 Task: For heading Use Italics Playfair display with red colour, bold & Underline.  font size for heading20,  'Change the font style of data to'Roboto mono and font size to 12,  Change the alignment of both headline & data to Align left In the sheet  DashboardFinAnalytics
Action: Mouse moved to (49, 132)
Screenshot: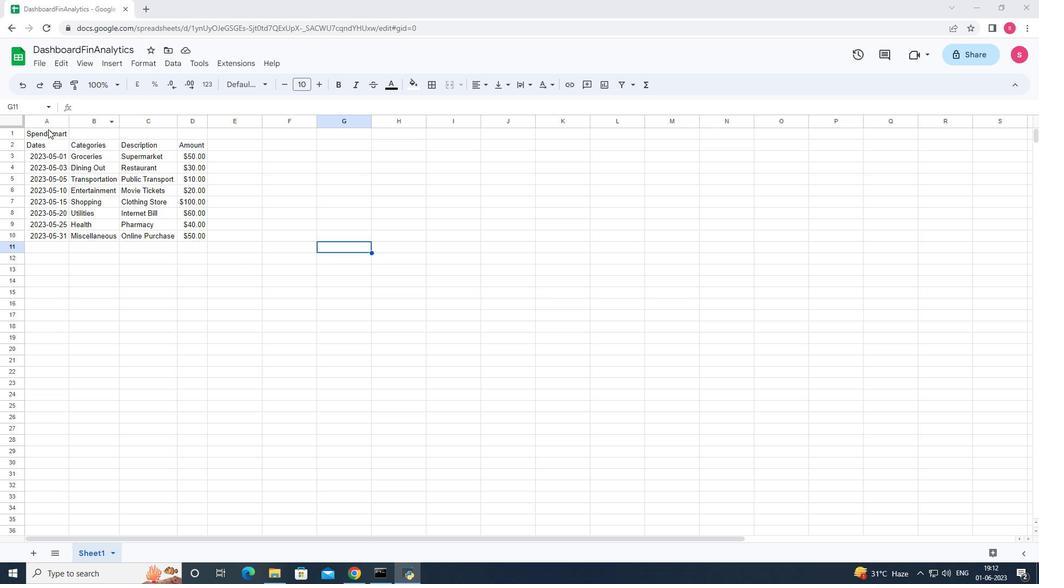 
Action: Mouse pressed left at (49, 132)
Screenshot: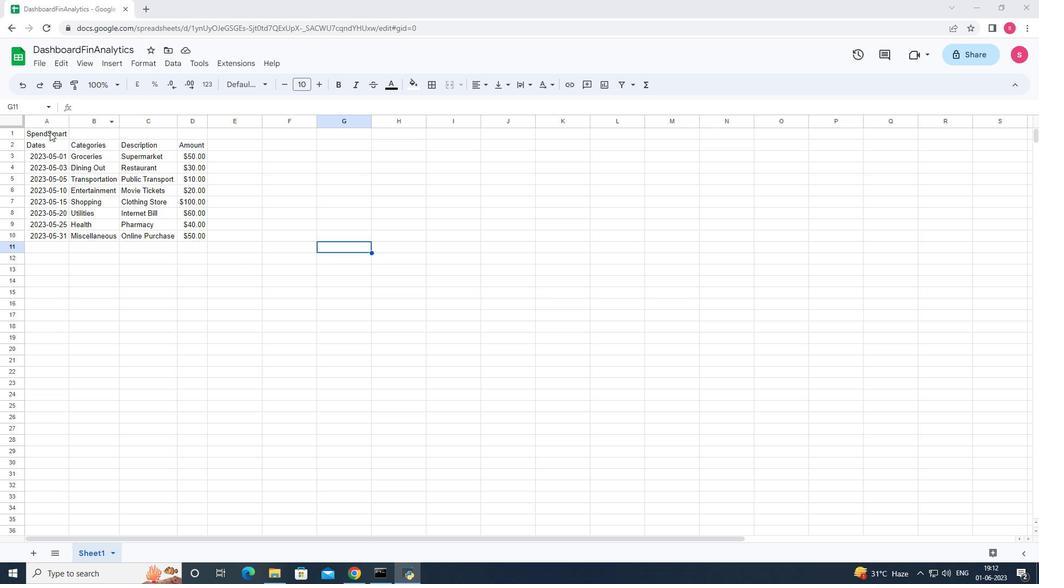 
Action: Mouse moved to (241, 86)
Screenshot: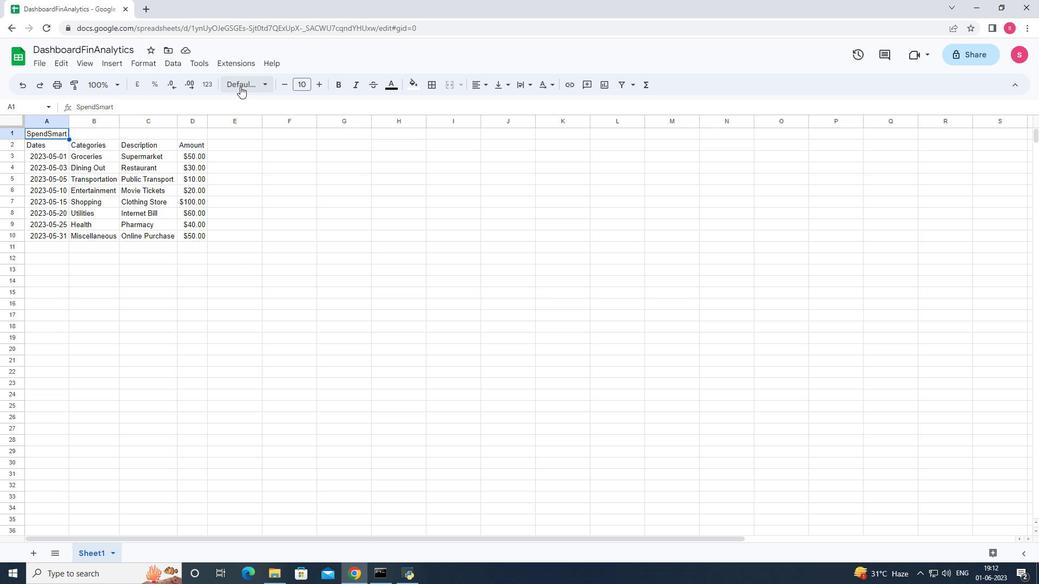 
Action: Mouse pressed left at (241, 86)
Screenshot: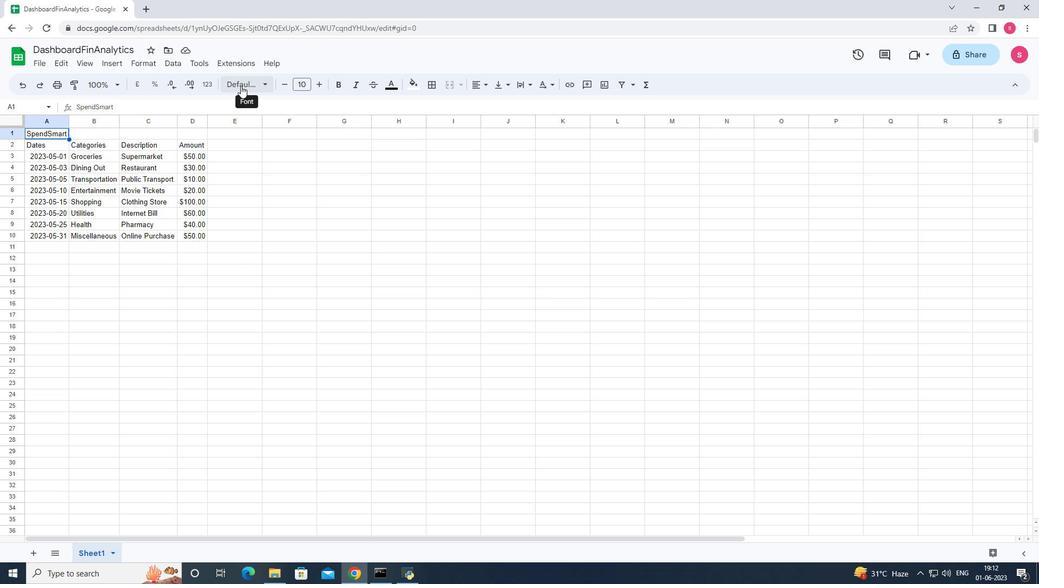 
Action: Mouse moved to (252, 365)
Screenshot: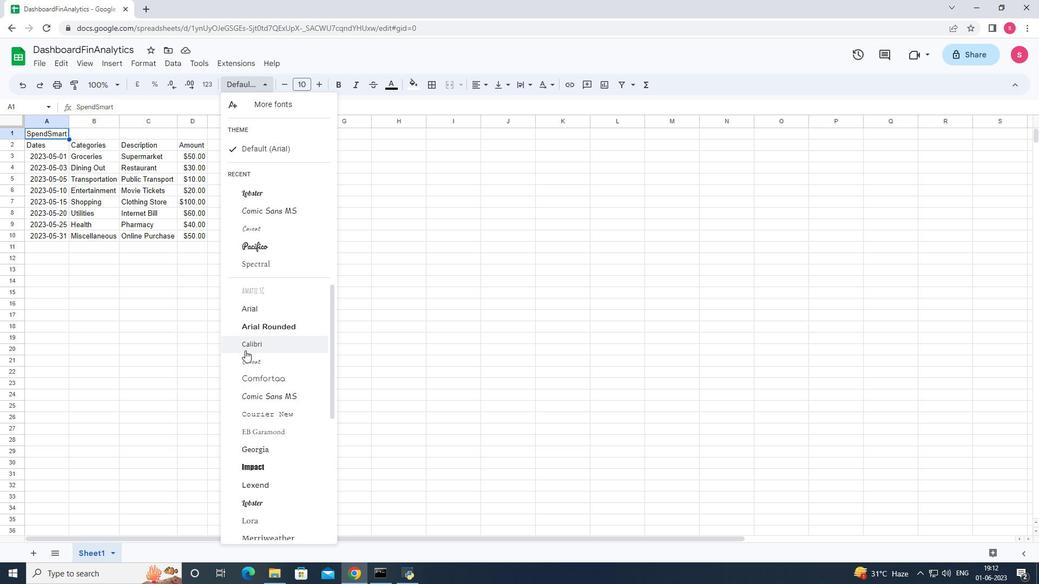 
Action: Mouse scrolled (252, 364) with delta (0, 0)
Screenshot: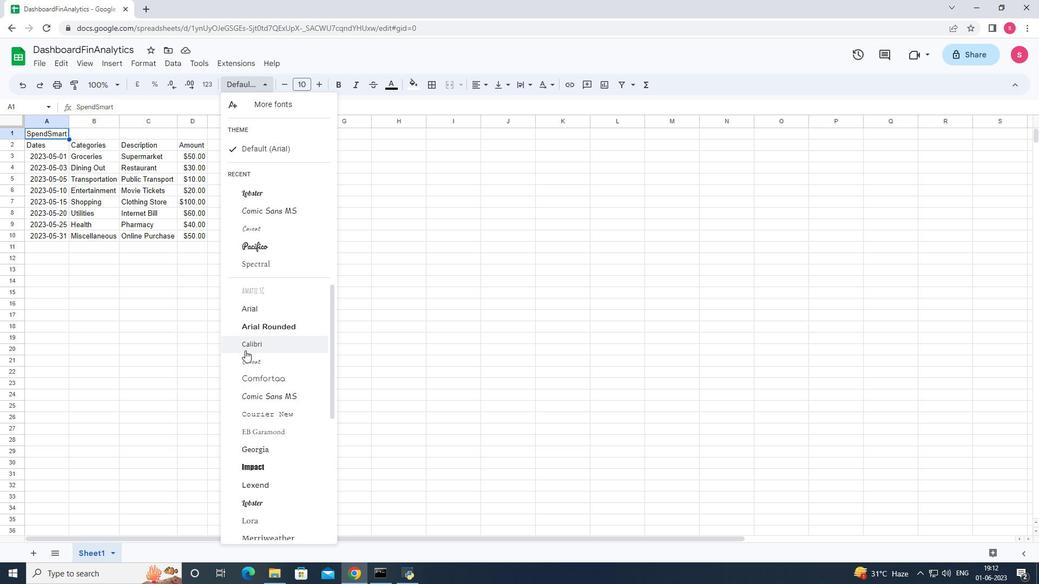 
Action: Mouse moved to (251, 440)
Screenshot: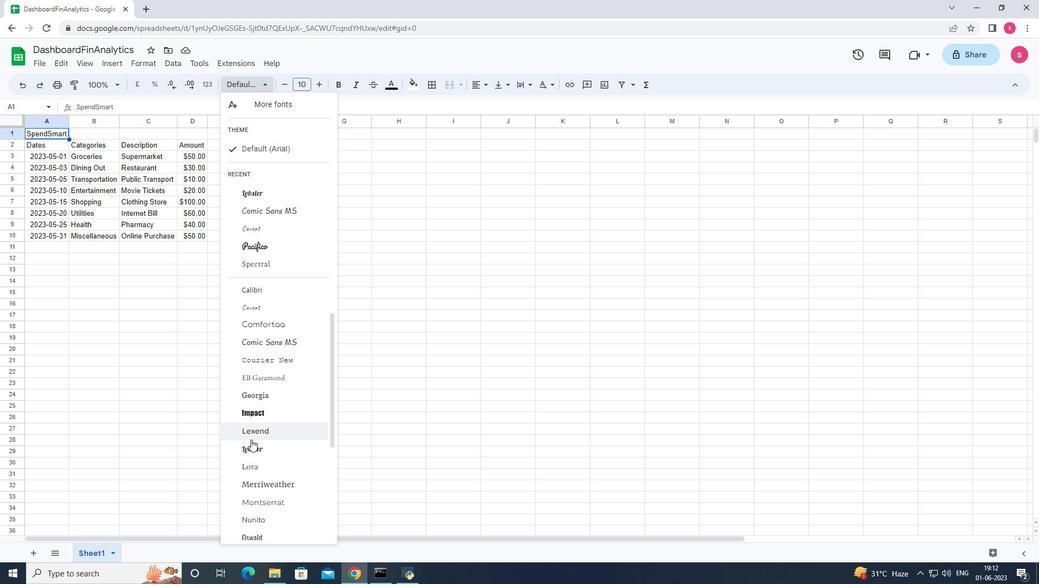 
Action: Mouse scrolled (251, 439) with delta (0, 0)
Screenshot: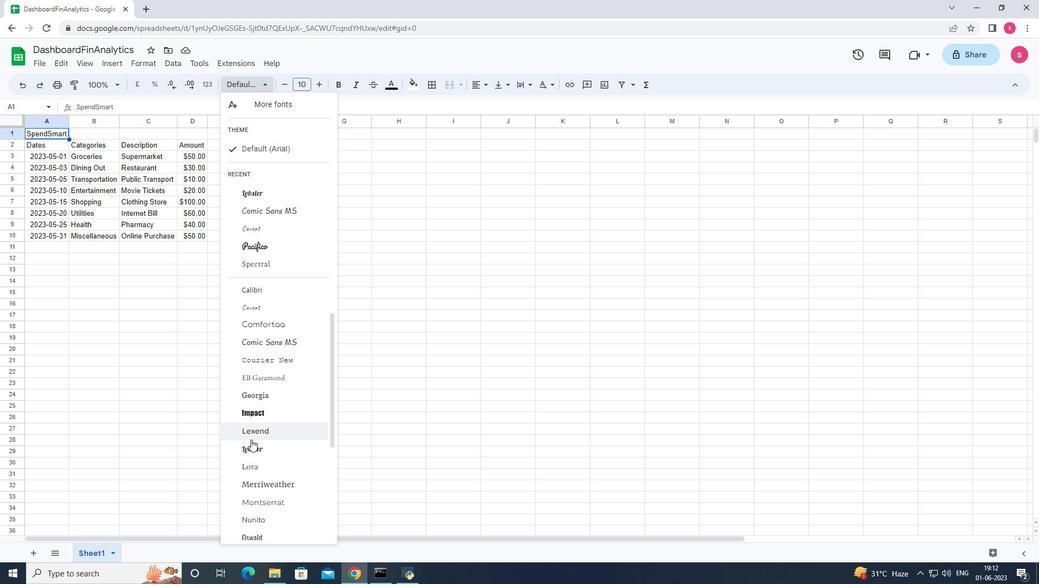 
Action: Mouse moved to (262, 508)
Screenshot: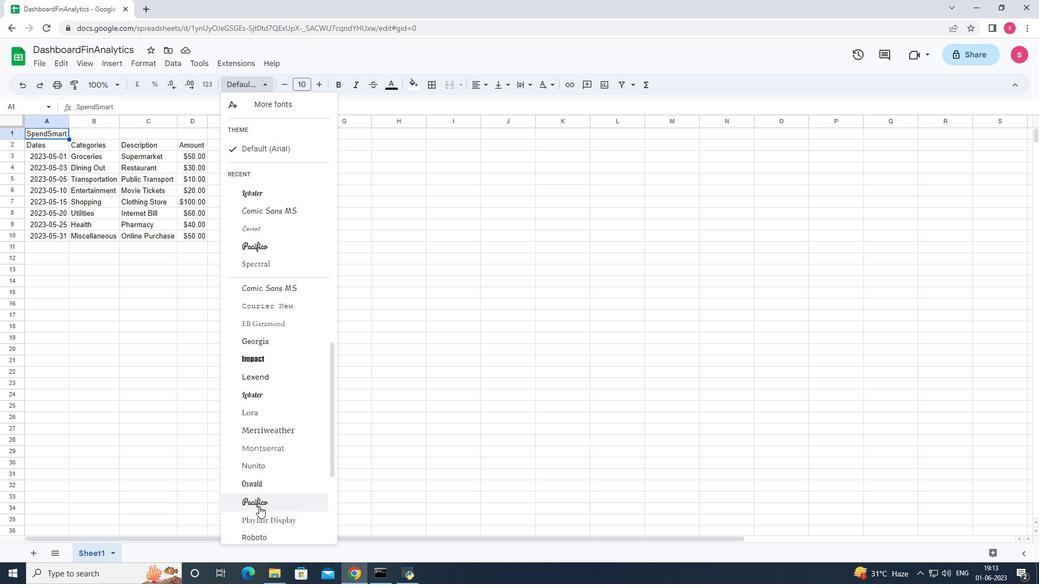 
Action: Mouse scrolled (262, 508) with delta (0, 0)
Screenshot: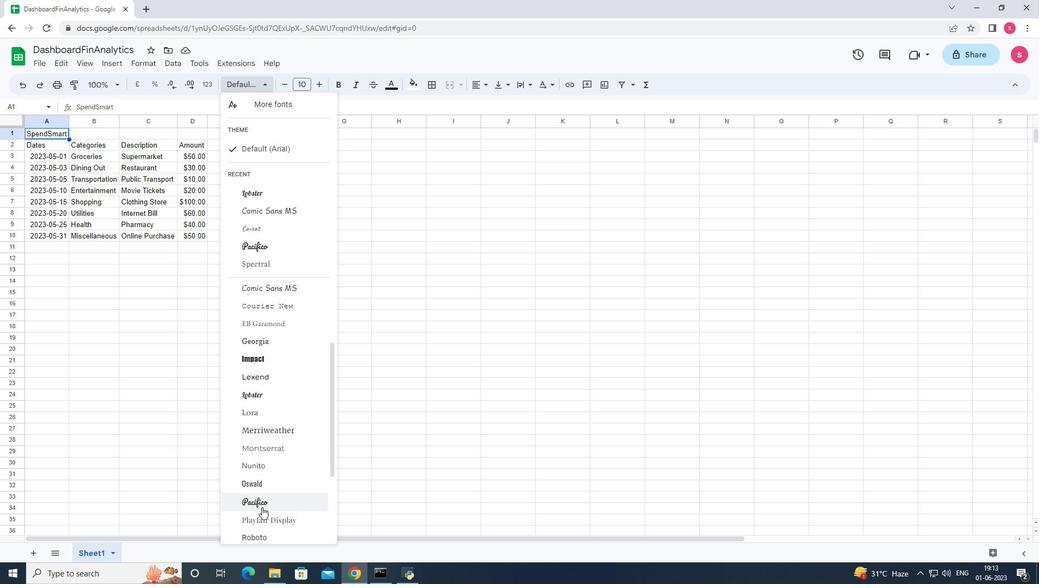 
Action: Mouse moved to (277, 469)
Screenshot: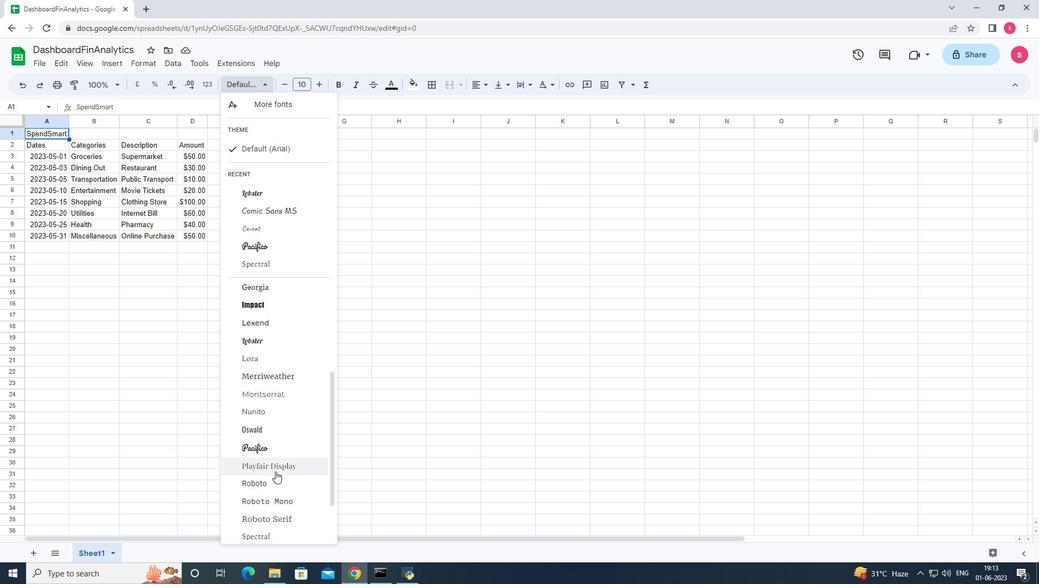 
Action: Mouse pressed left at (277, 469)
Screenshot: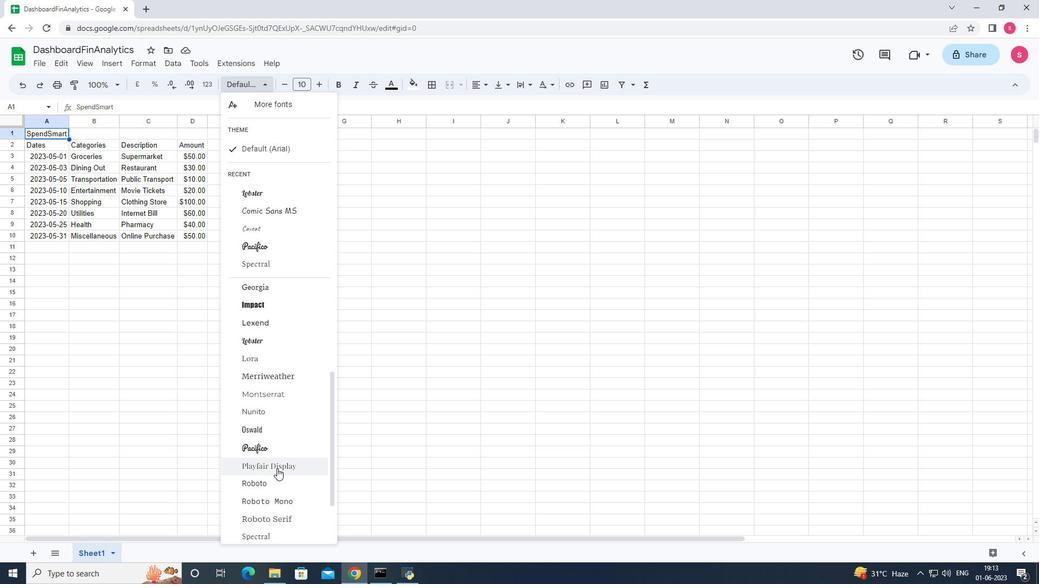 
Action: Mouse moved to (391, 88)
Screenshot: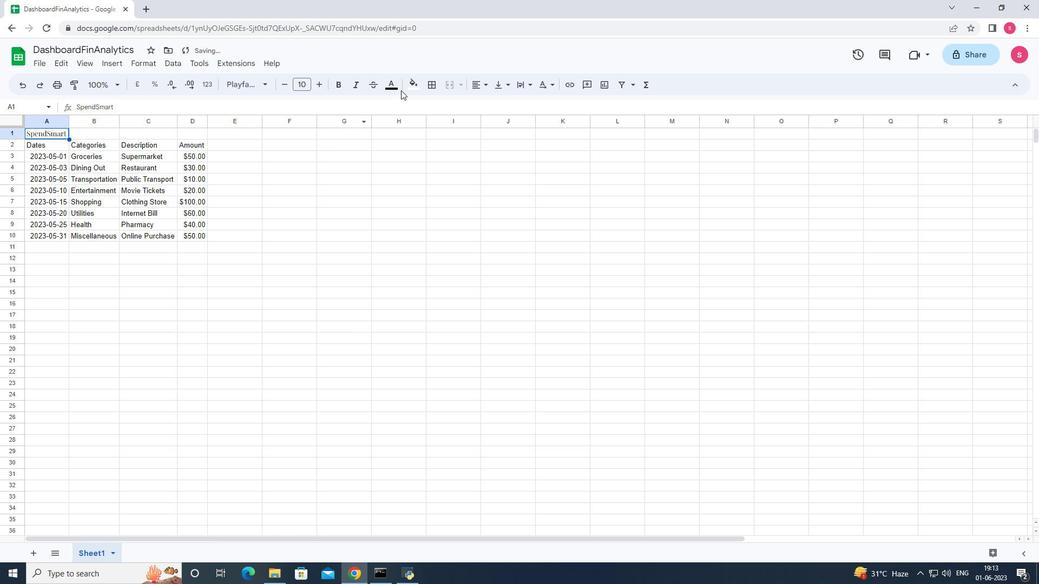 
Action: Mouse pressed left at (391, 88)
Screenshot: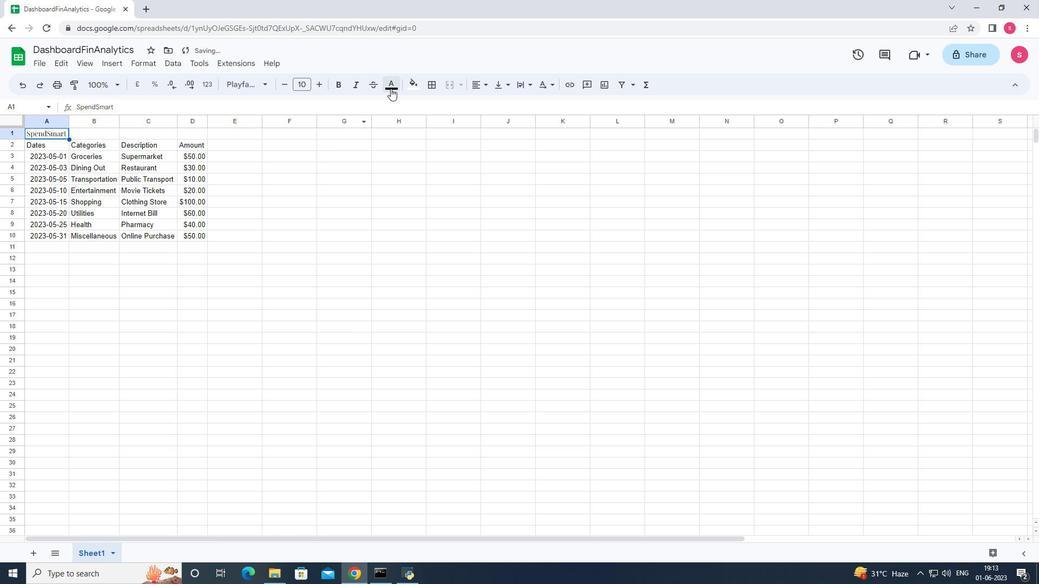 
Action: Mouse moved to (408, 135)
Screenshot: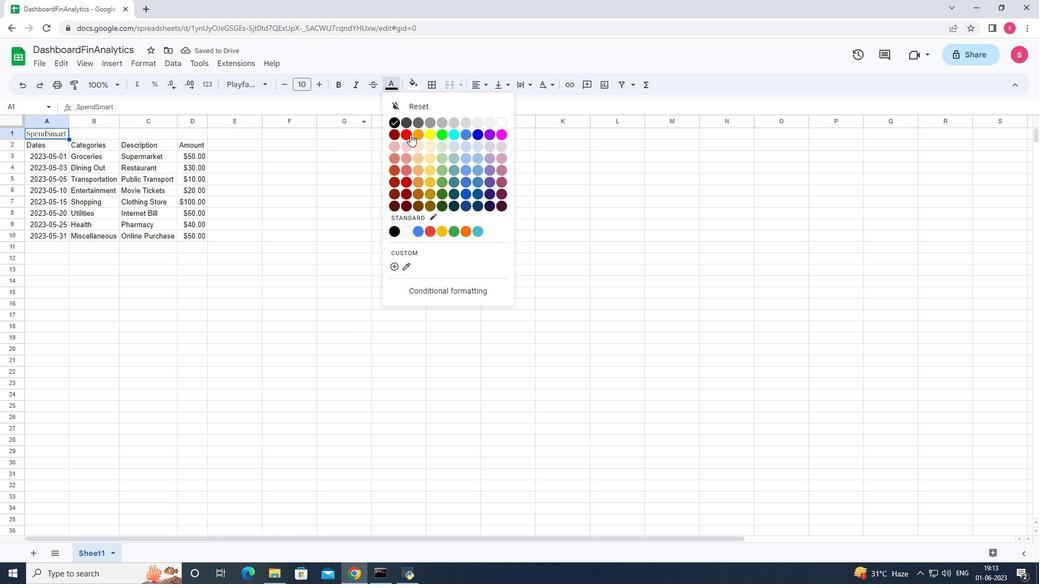 
Action: Mouse pressed left at (408, 135)
Screenshot: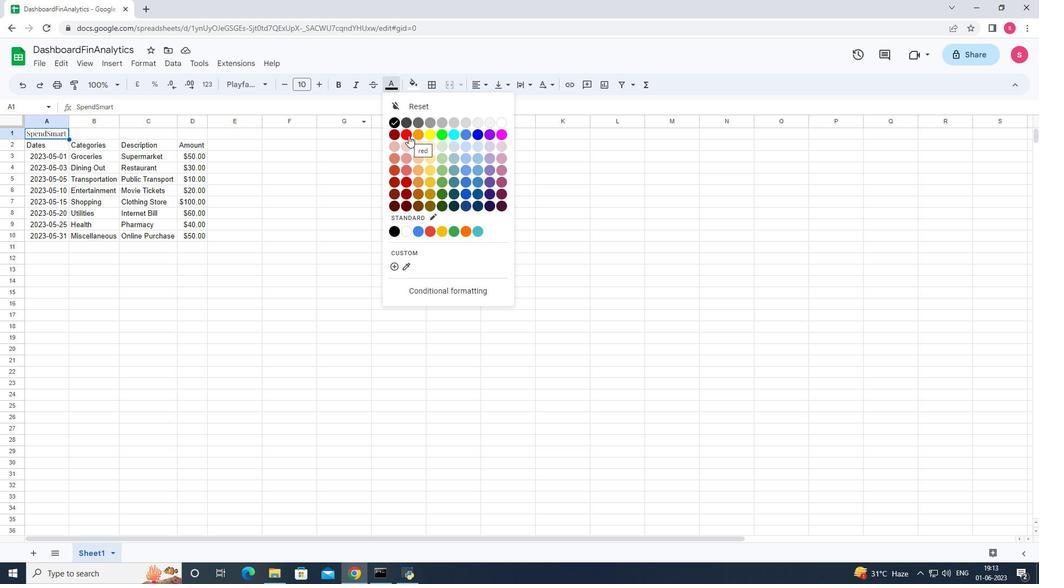 
Action: Mouse moved to (336, 87)
Screenshot: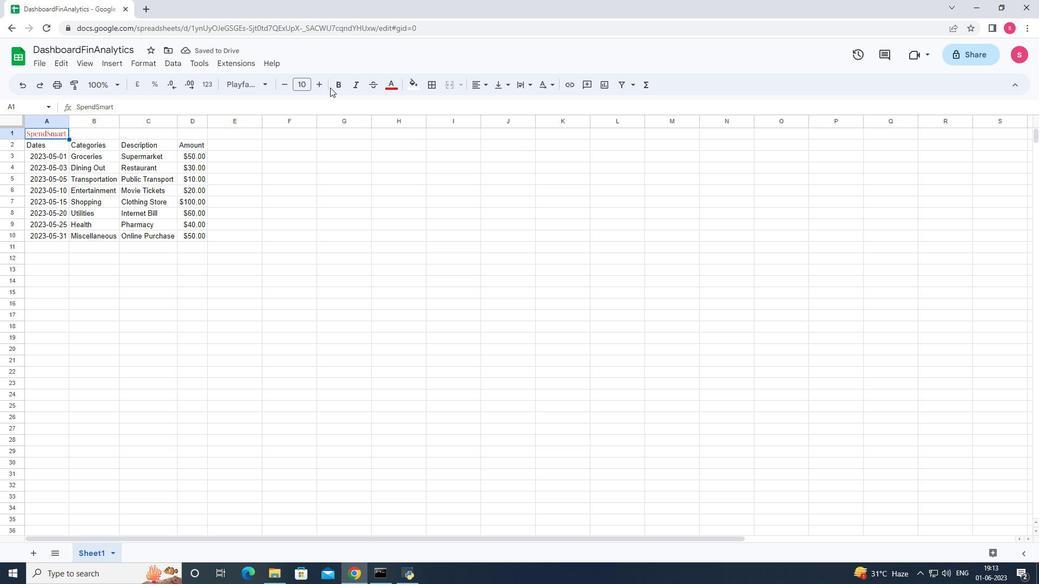 
Action: Mouse pressed left at (336, 87)
Screenshot: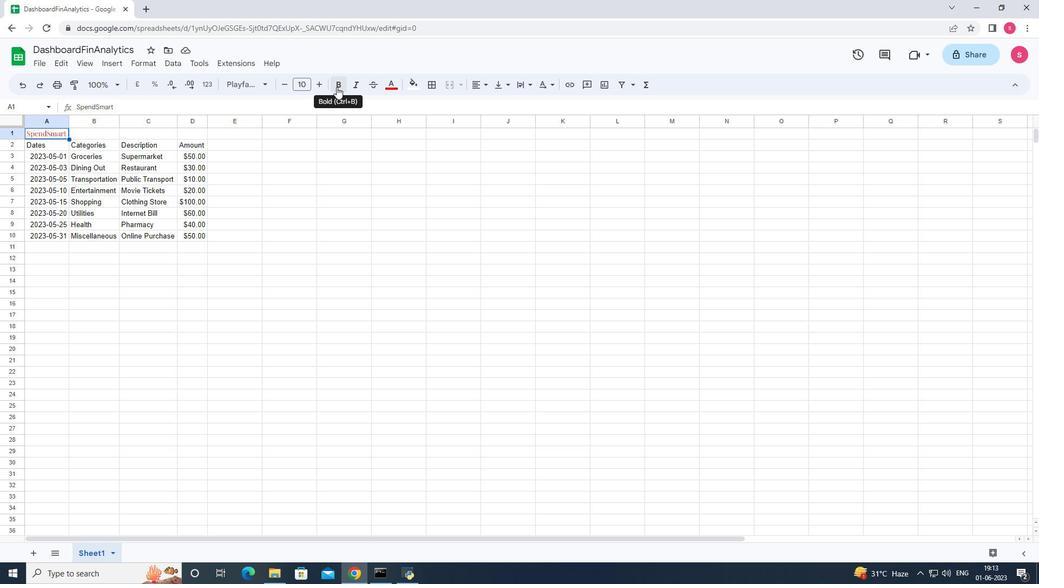 
Action: Mouse moved to (144, 64)
Screenshot: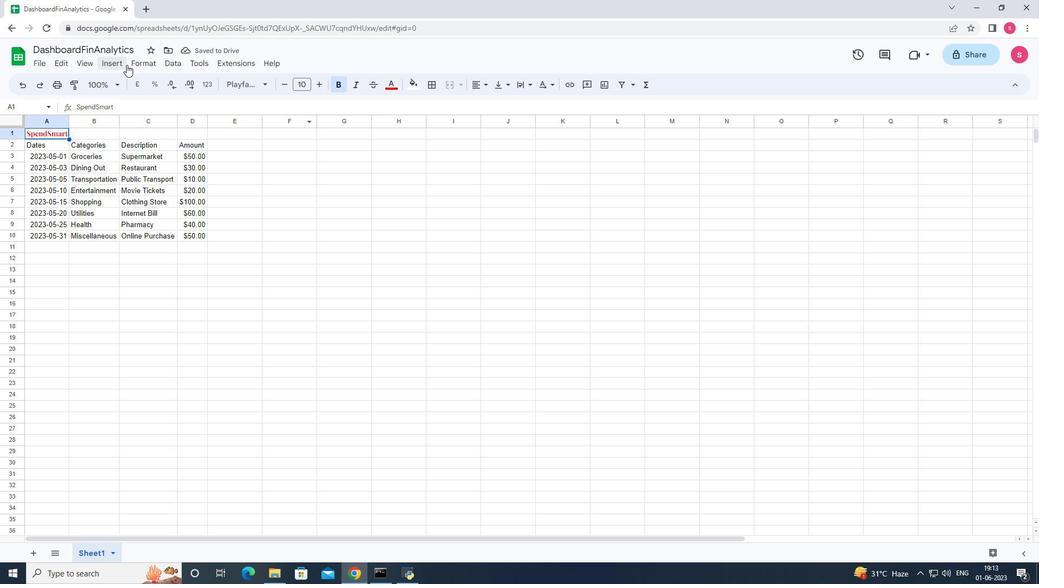 
Action: Mouse pressed left at (144, 64)
Screenshot: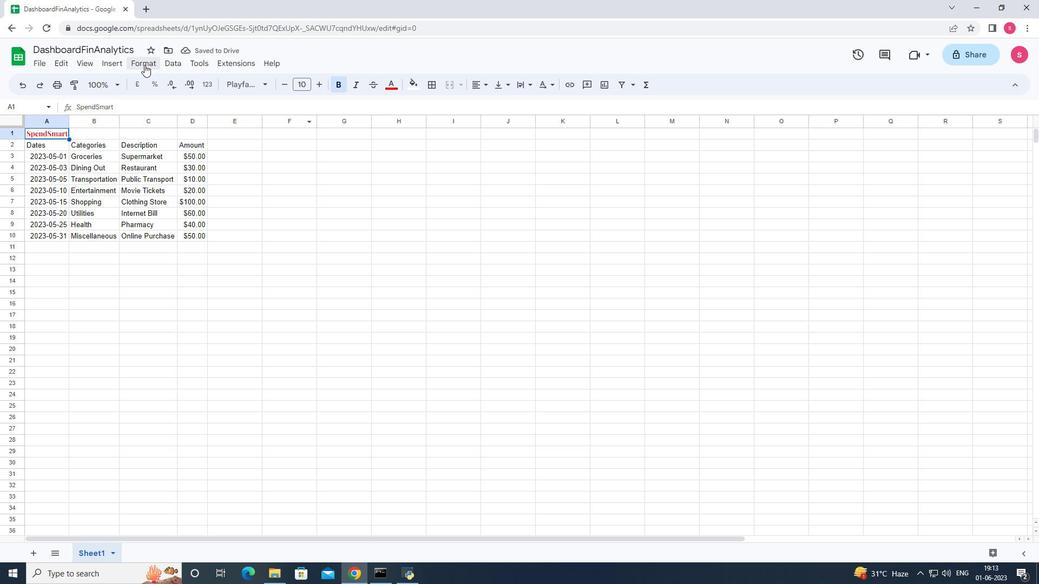 
Action: Mouse moved to (183, 126)
Screenshot: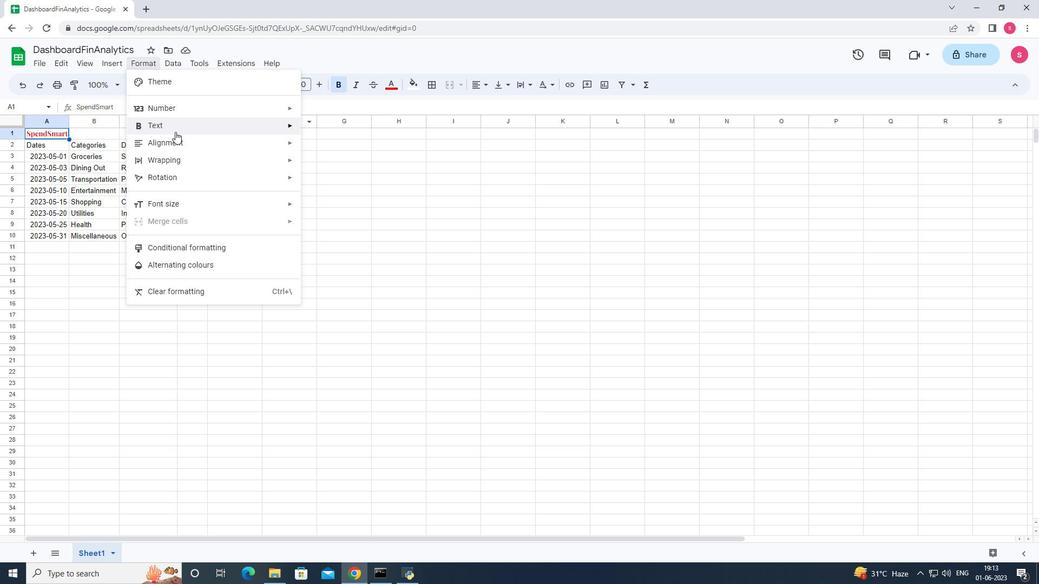 
Action: Mouse pressed left at (183, 126)
Screenshot: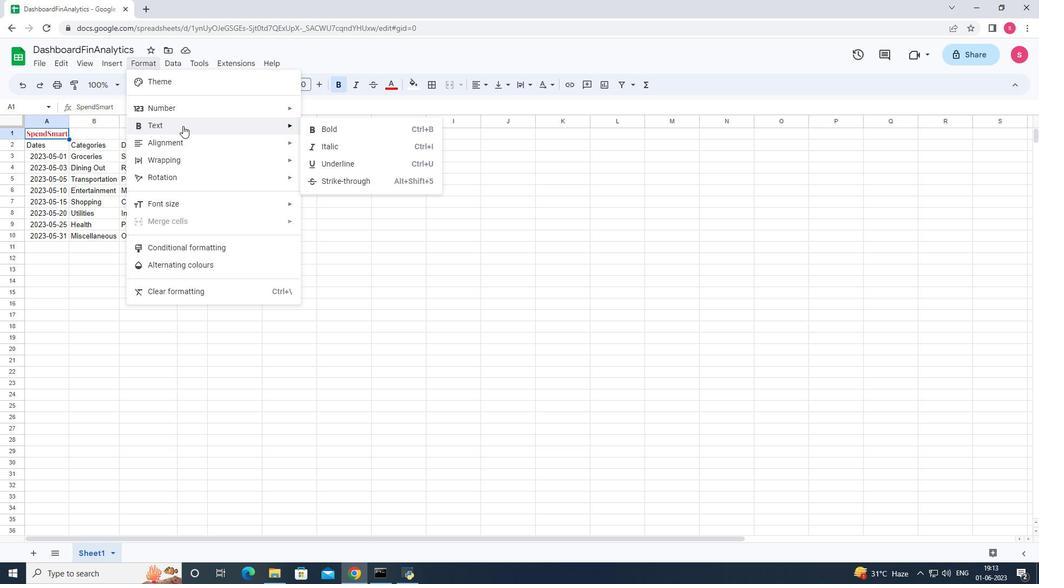 
Action: Mouse moved to (356, 161)
Screenshot: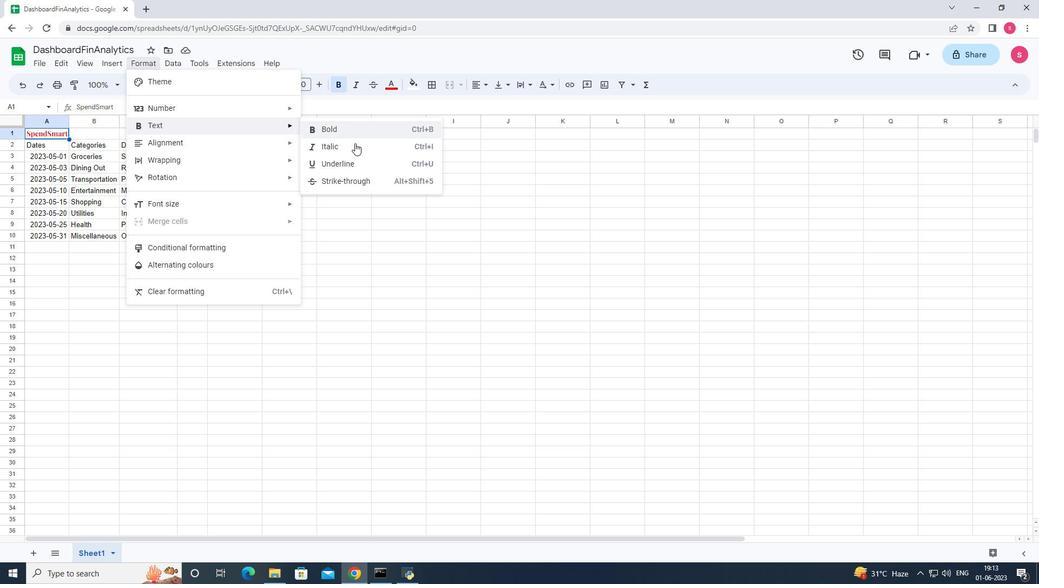 
Action: Mouse pressed left at (356, 161)
Screenshot: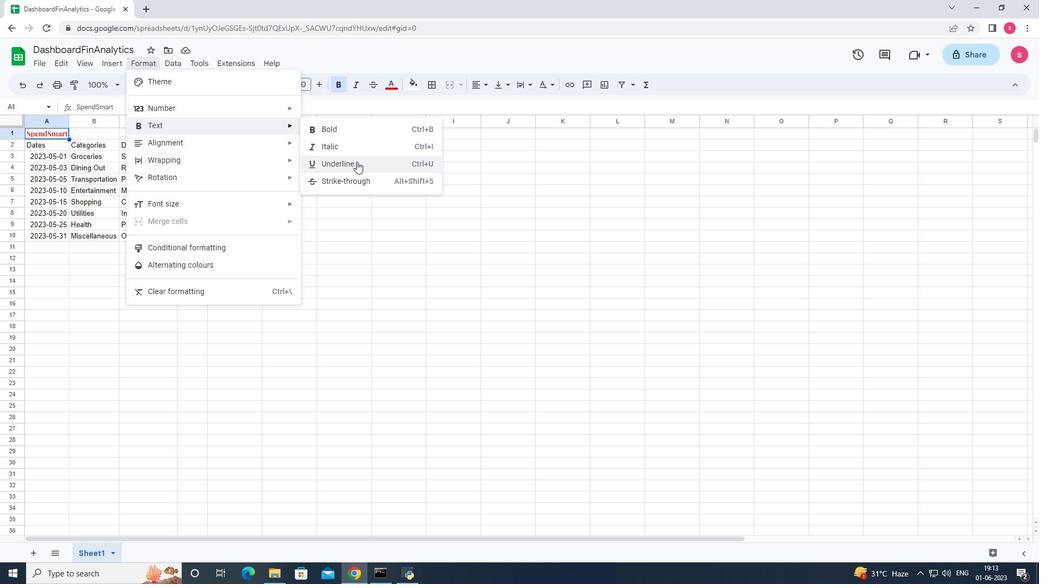 
Action: Mouse moved to (328, 236)
Screenshot: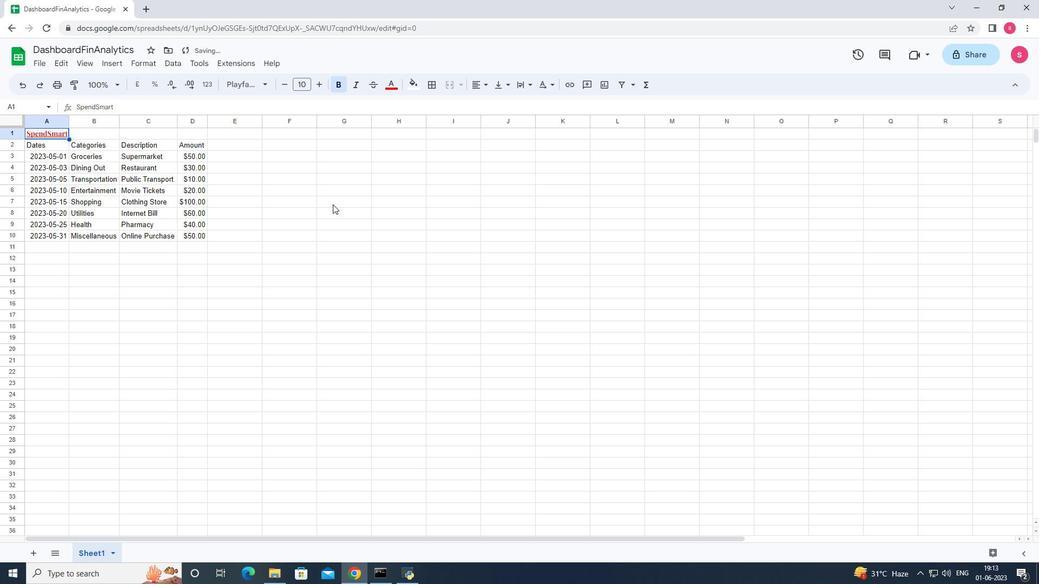 
Action: Mouse pressed left at (328, 236)
Screenshot: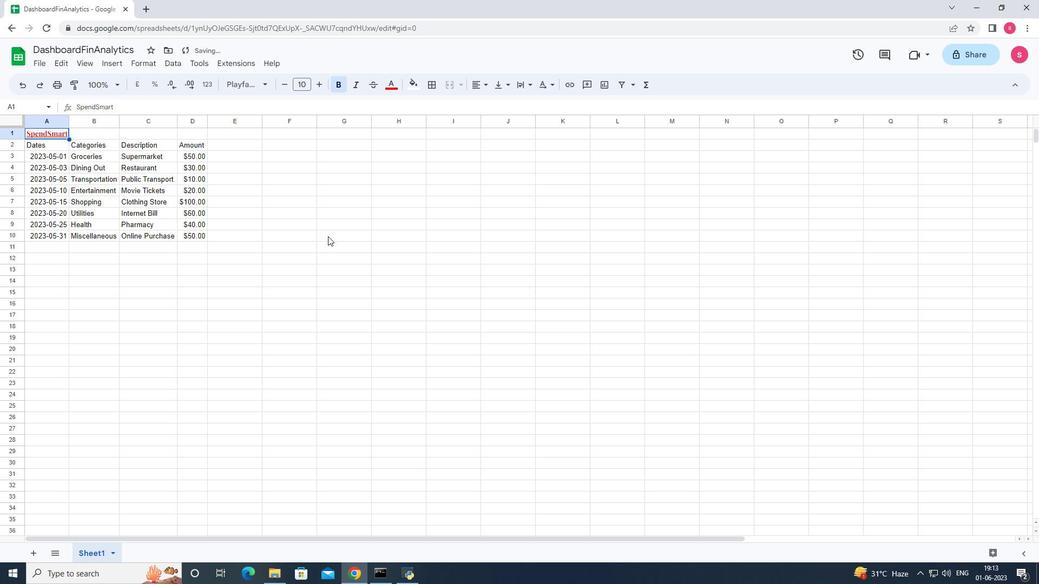
Action: Mouse moved to (52, 147)
Screenshot: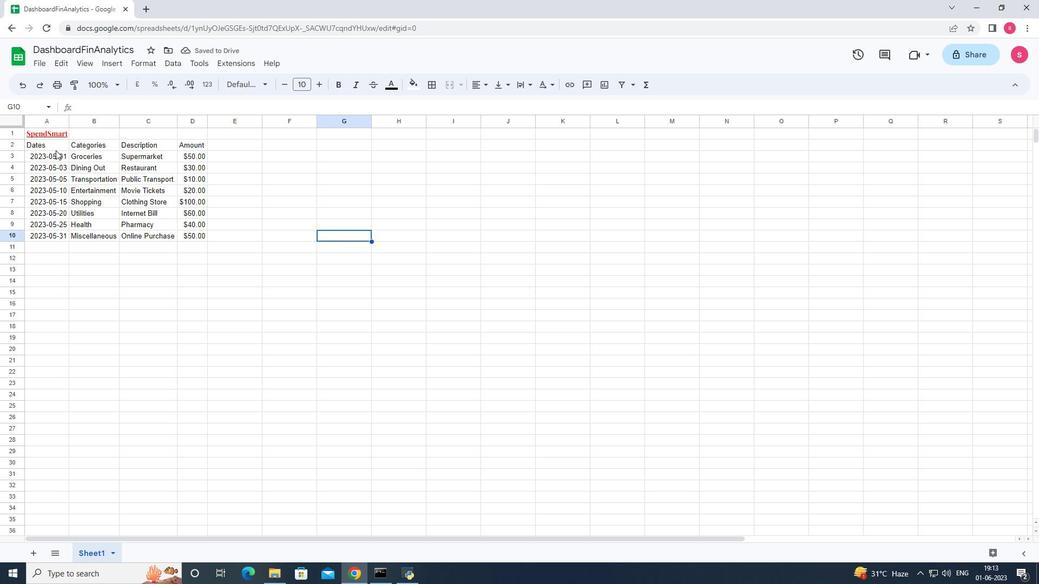 
Action: Mouse pressed left at (52, 147)
Screenshot: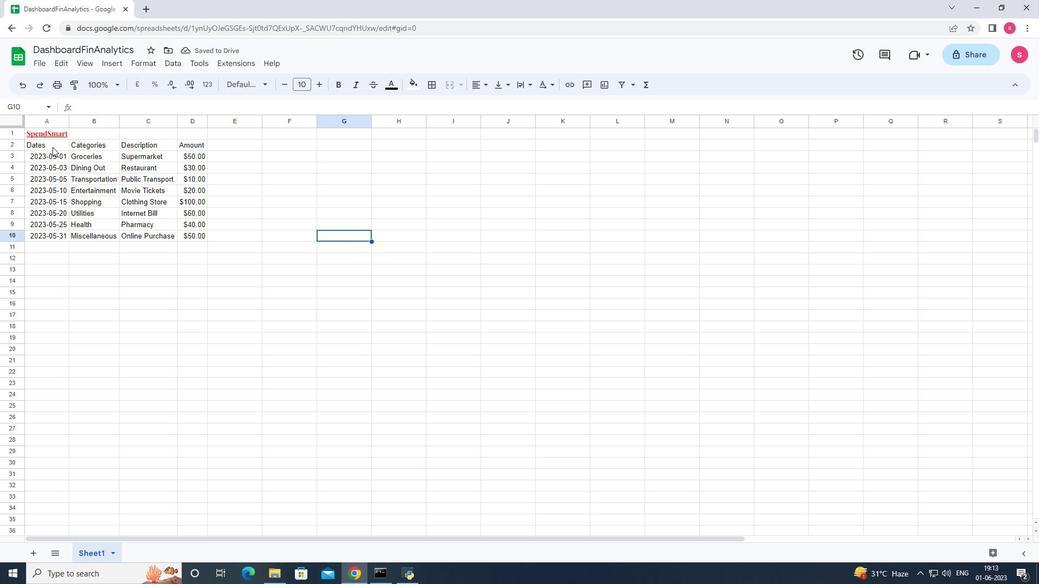 
Action: Mouse moved to (233, 88)
Screenshot: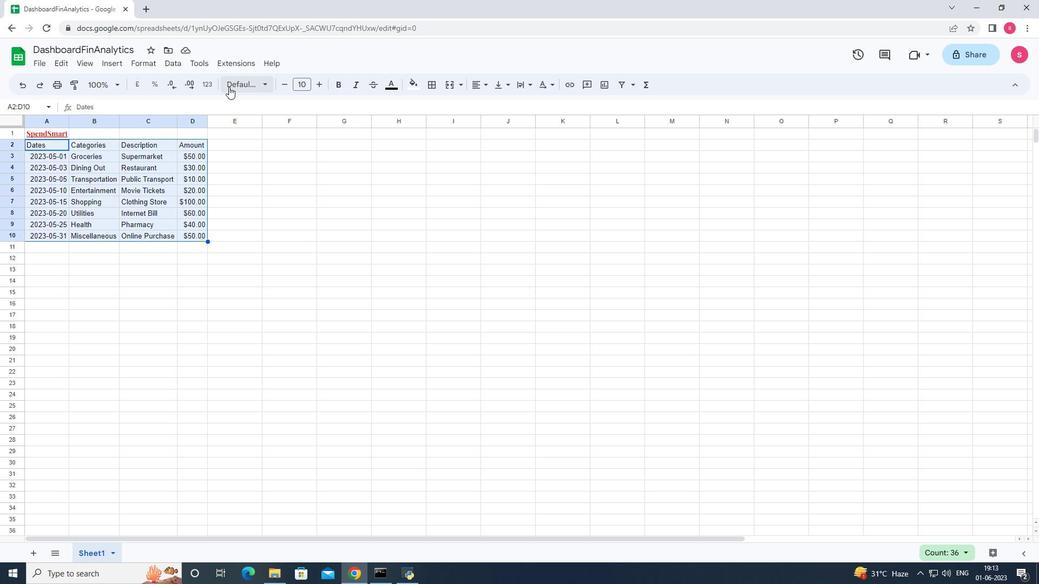 
Action: Mouse pressed left at (233, 88)
Screenshot: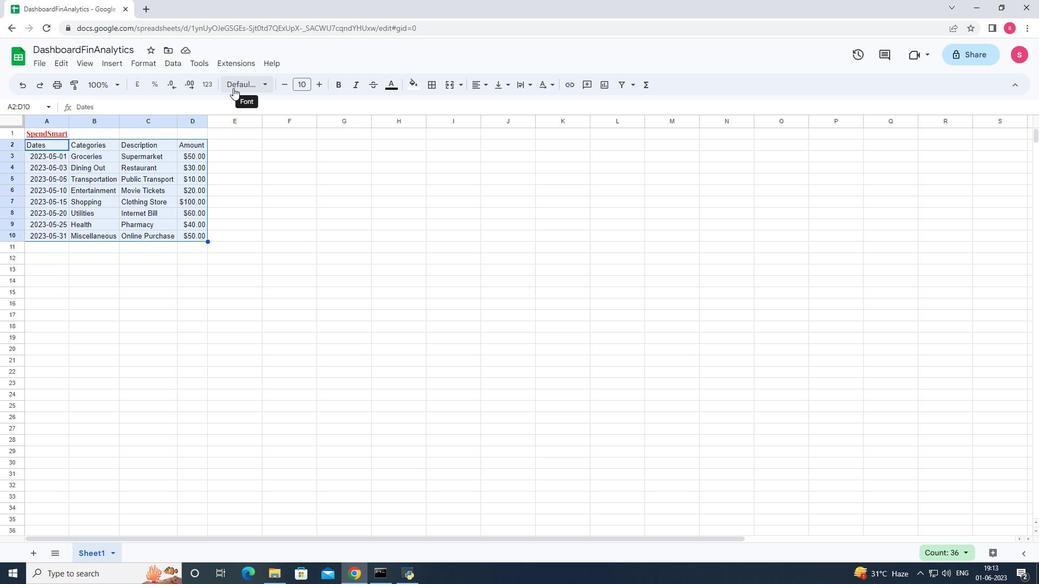 
Action: Mouse moved to (245, 347)
Screenshot: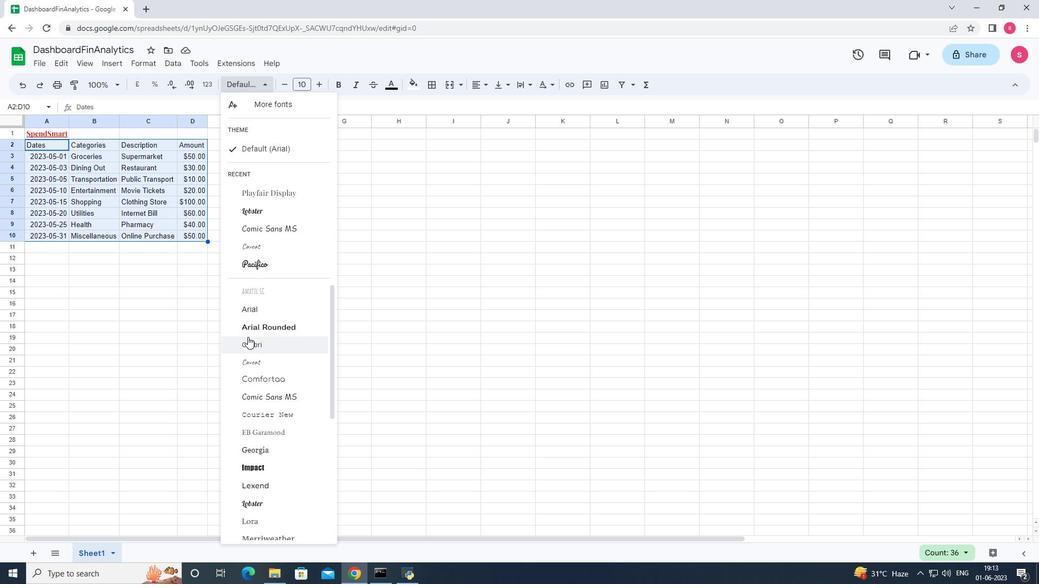 
Action: Mouse scrolled (245, 346) with delta (0, 0)
Screenshot: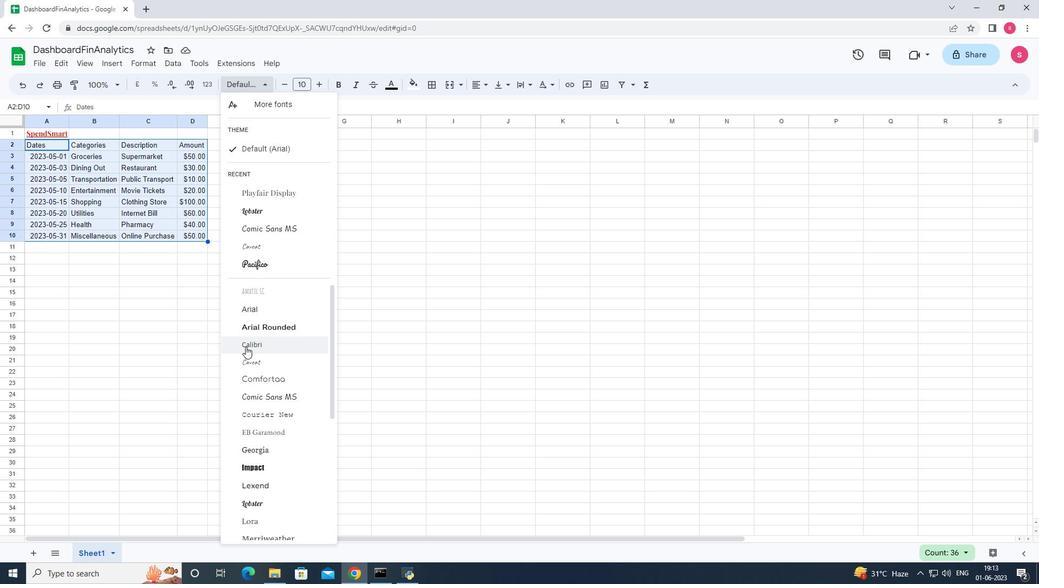 
Action: Mouse moved to (244, 374)
Screenshot: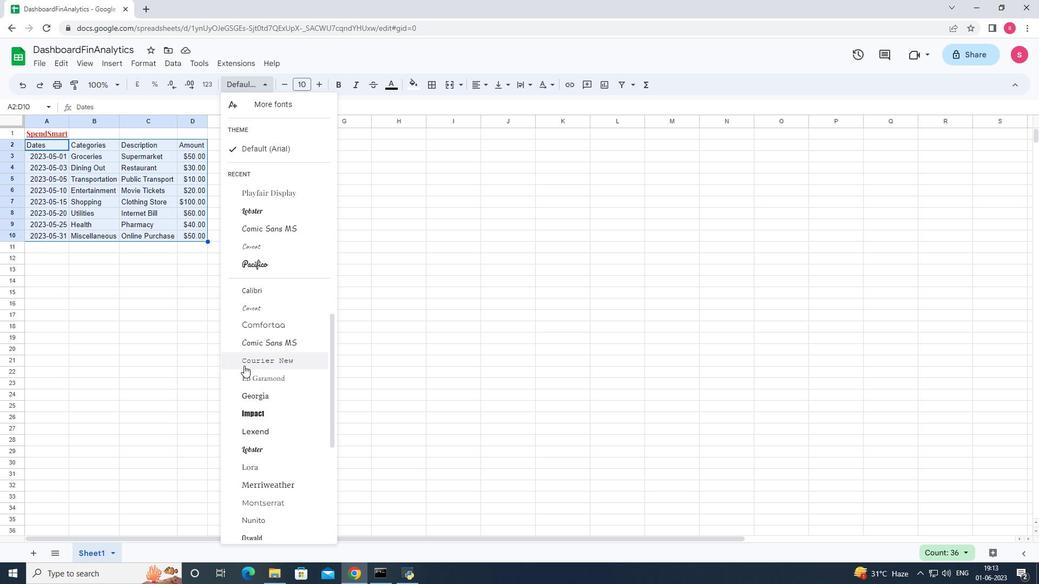 
Action: Mouse scrolled (244, 373) with delta (0, 0)
Screenshot: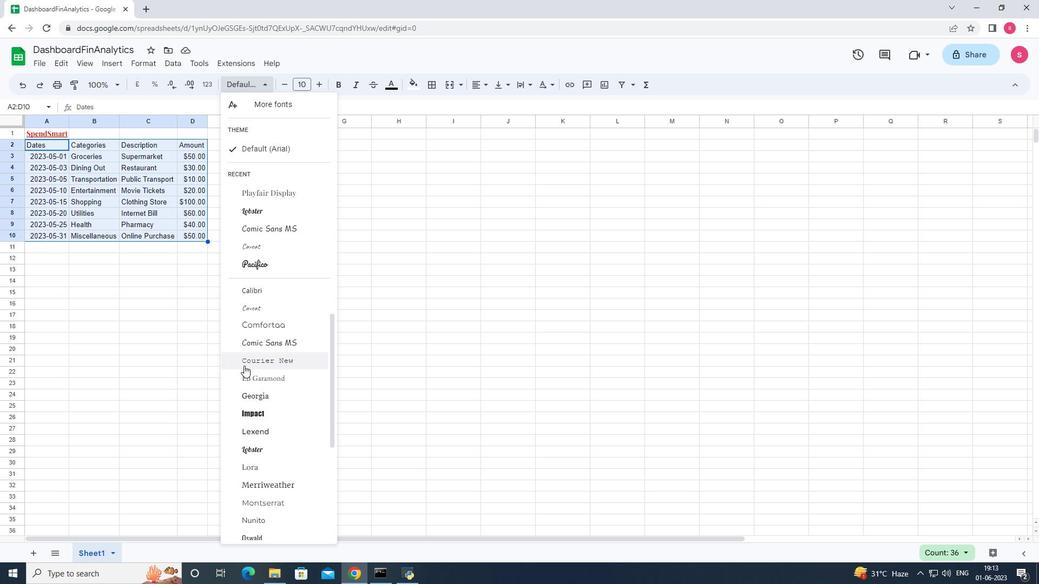 
Action: Mouse moved to (250, 456)
Screenshot: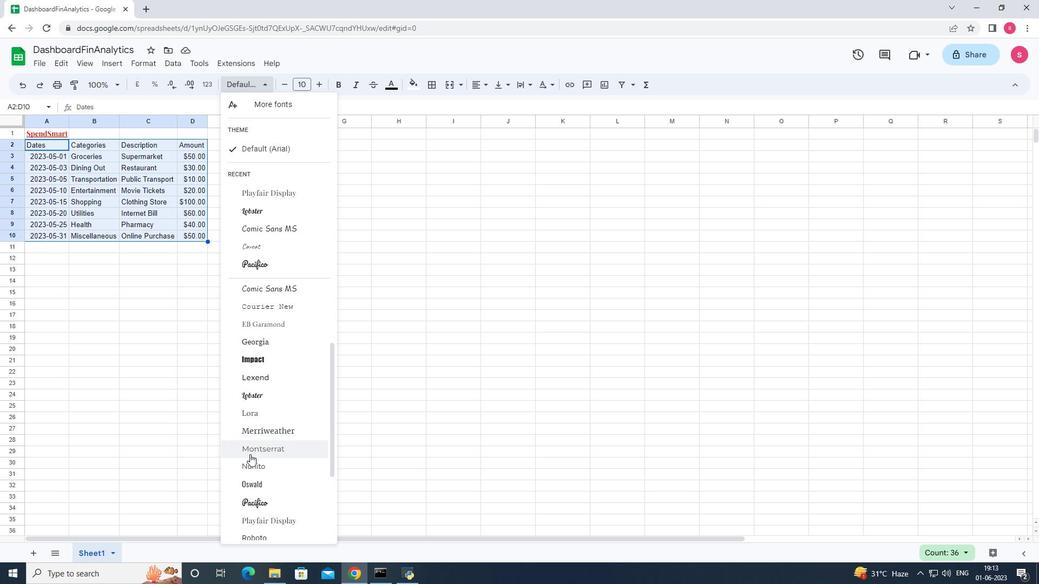
Action: Mouse scrolled (250, 456) with delta (0, 0)
Screenshot: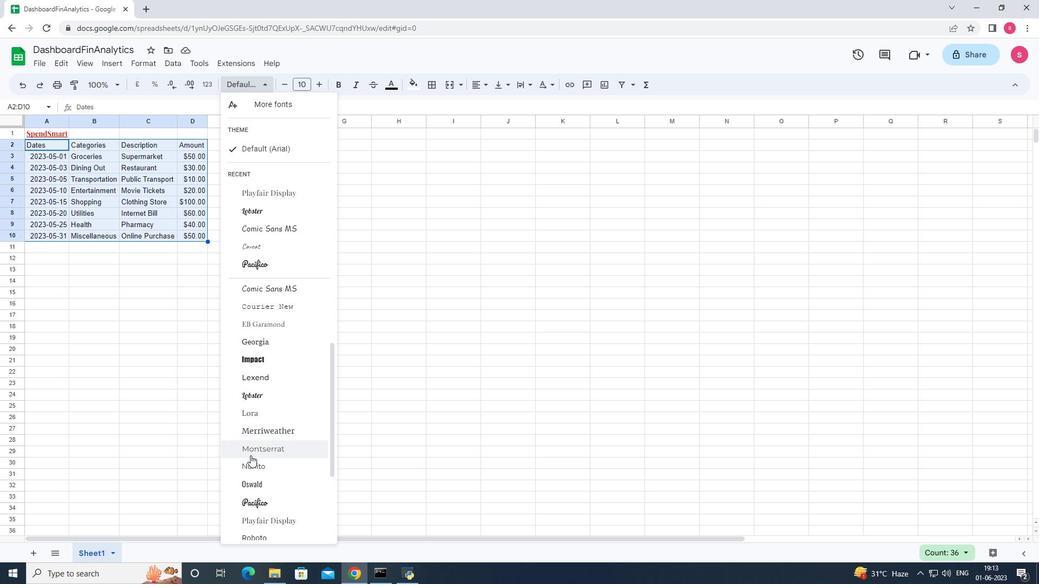 
Action: Mouse moved to (250, 456)
Screenshot: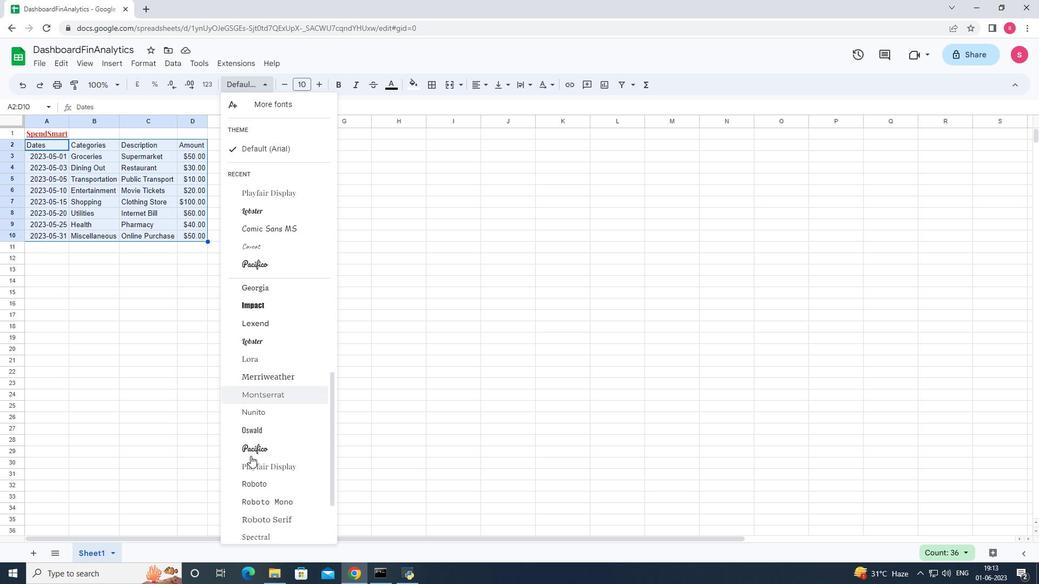 
Action: Mouse scrolled (250, 456) with delta (0, 0)
Screenshot: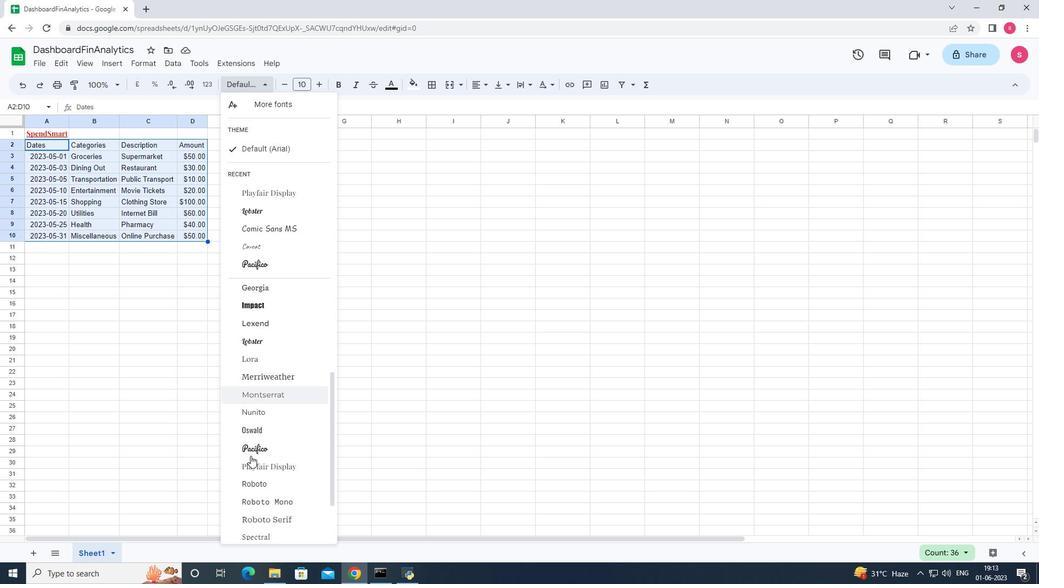 
Action: Mouse moved to (256, 456)
Screenshot: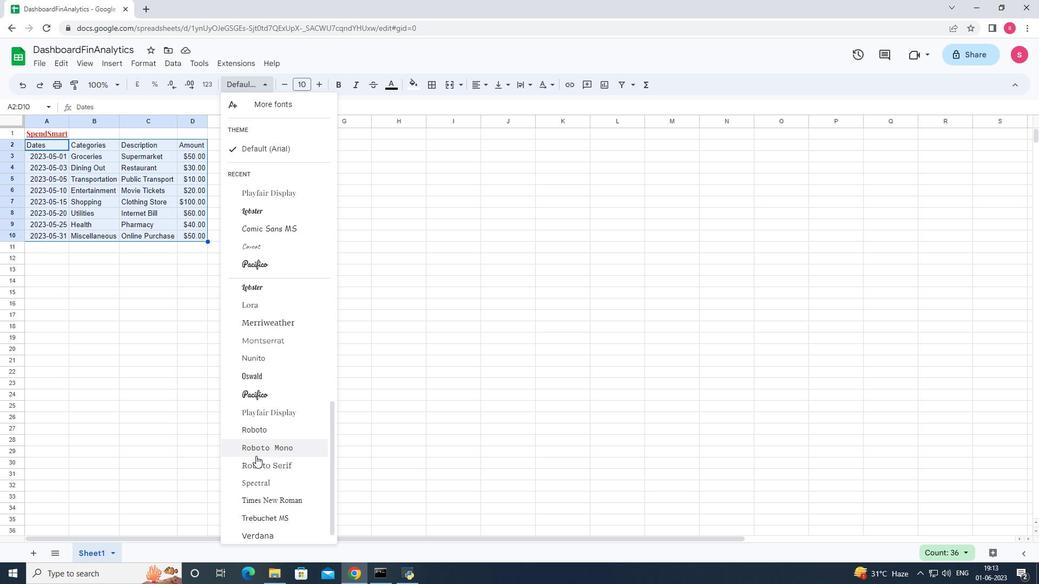 
Action: Mouse pressed left at (256, 456)
Screenshot: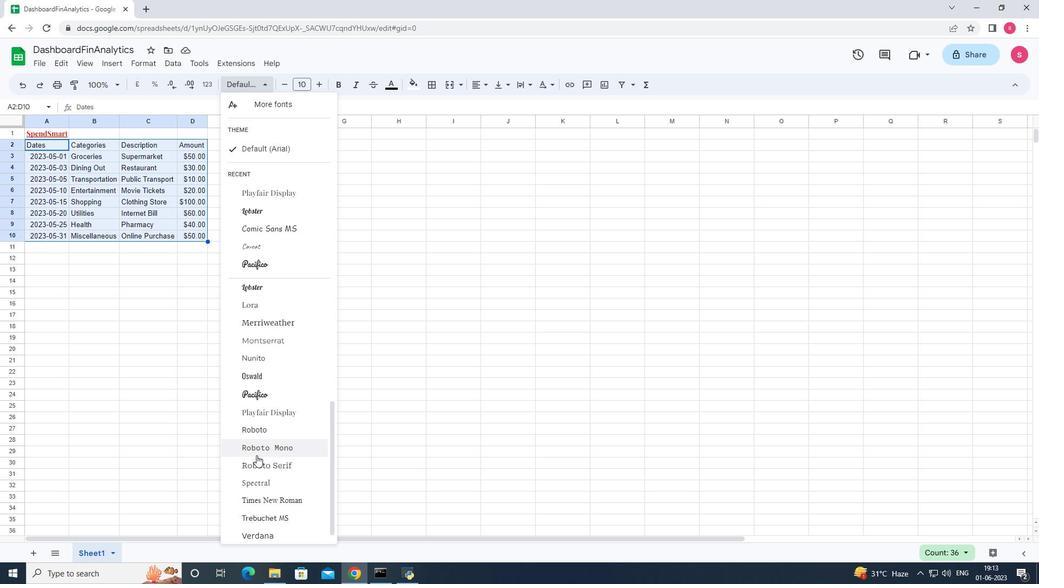 
Action: Mouse moved to (320, 85)
Screenshot: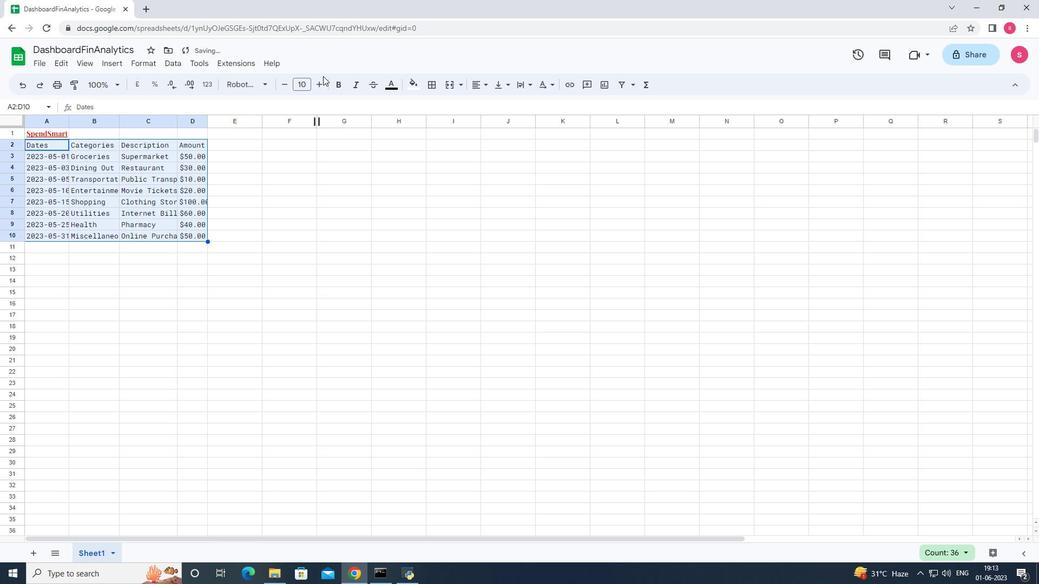 
Action: Mouse pressed left at (320, 85)
Screenshot: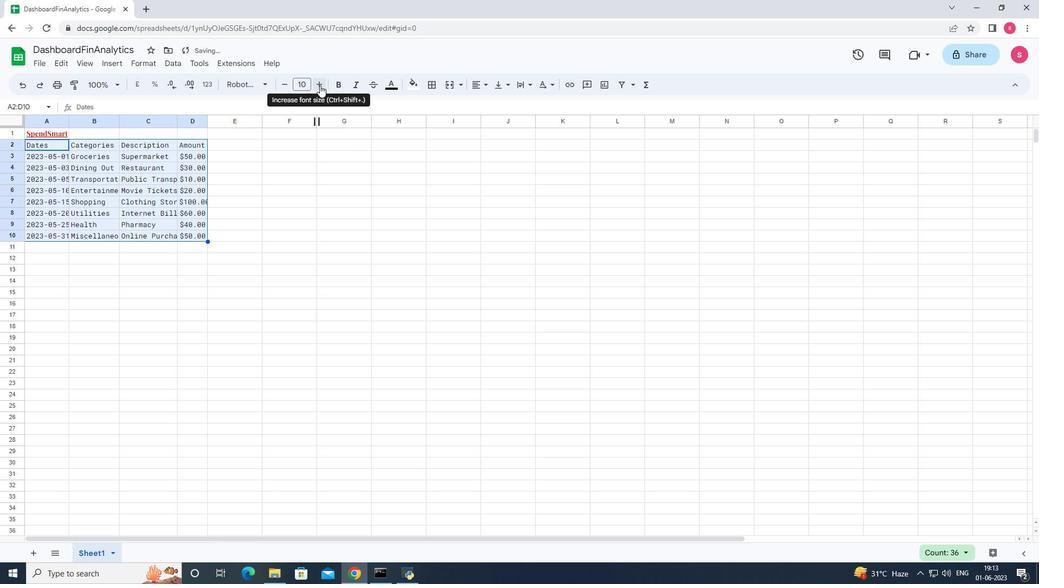 
Action: Mouse pressed left at (320, 85)
Screenshot: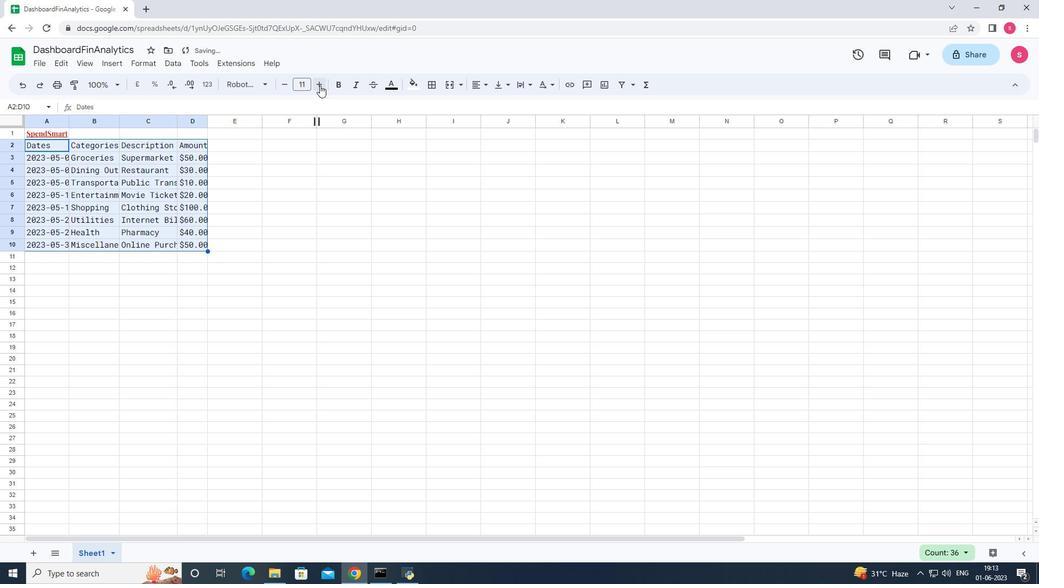 
Action: Mouse moved to (66, 136)
Screenshot: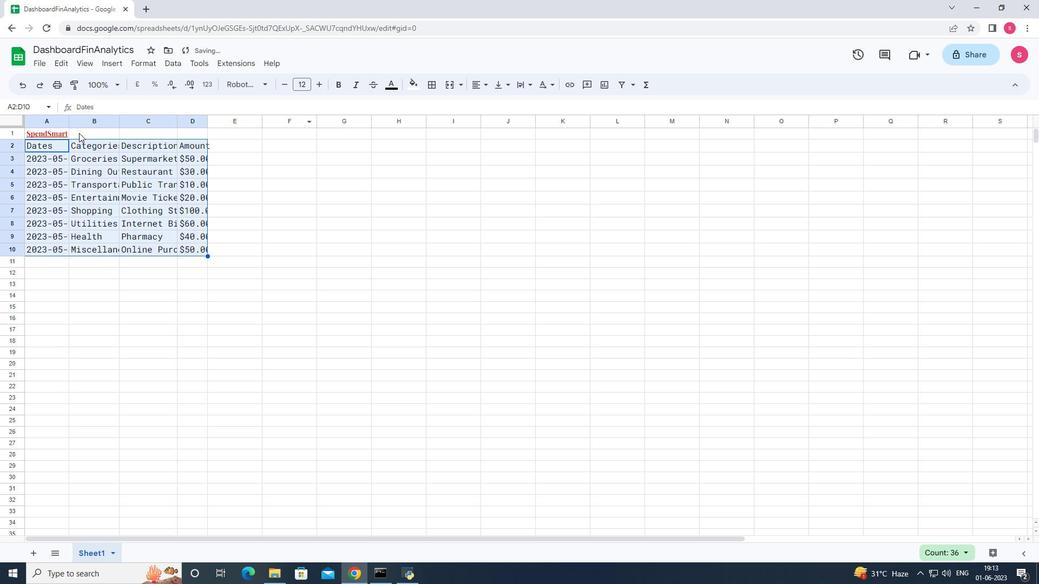 
Action: Mouse pressed left at (66, 136)
Screenshot: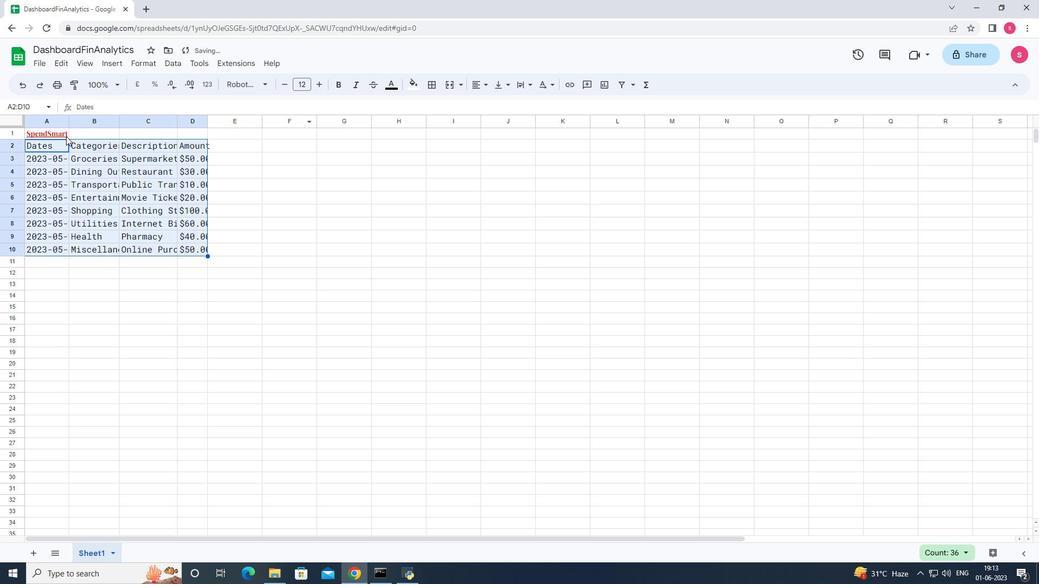 
Action: Mouse moved to (317, 86)
Screenshot: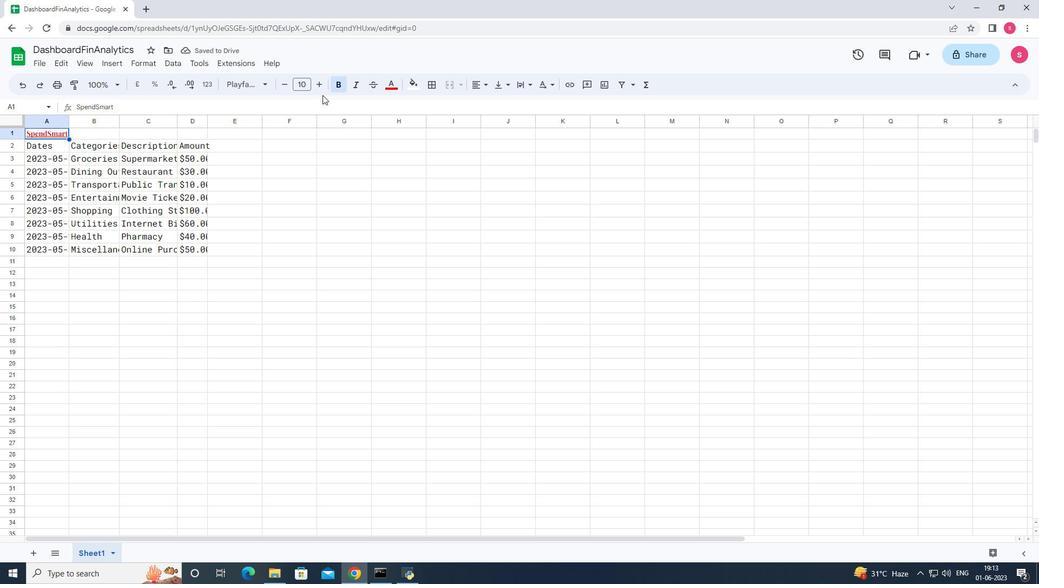 
Action: Mouse pressed left at (317, 86)
Screenshot: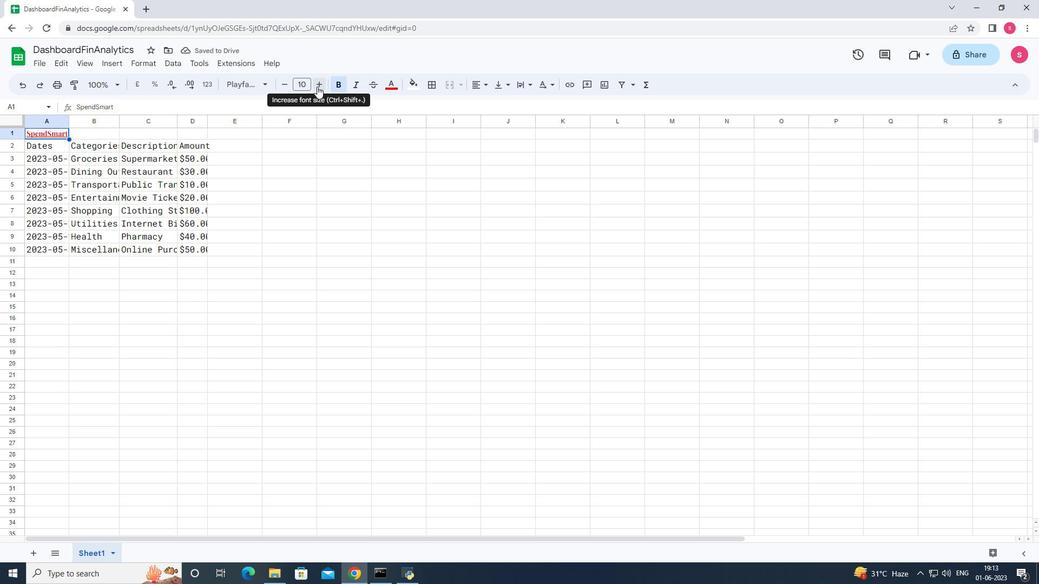 
Action: Mouse pressed left at (317, 86)
Screenshot: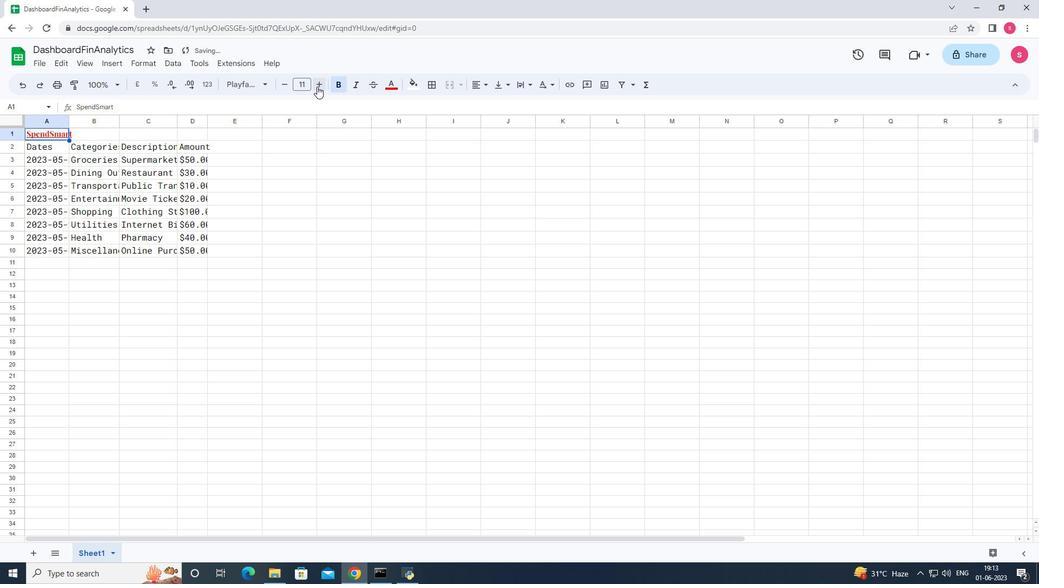 
Action: Mouse pressed left at (317, 86)
Screenshot: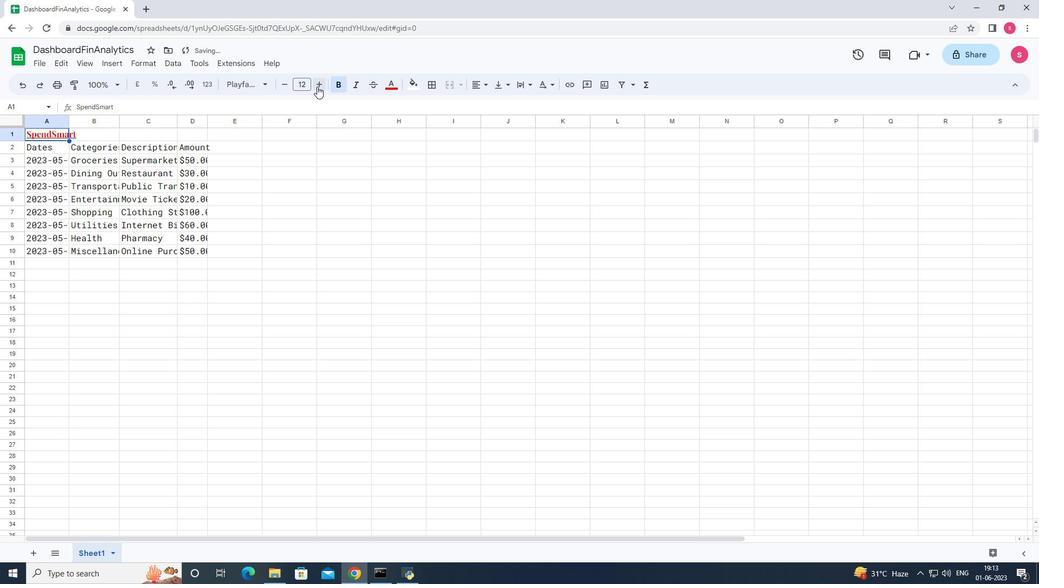 
Action: Mouse pressed left at (317, 86)
Screenshot: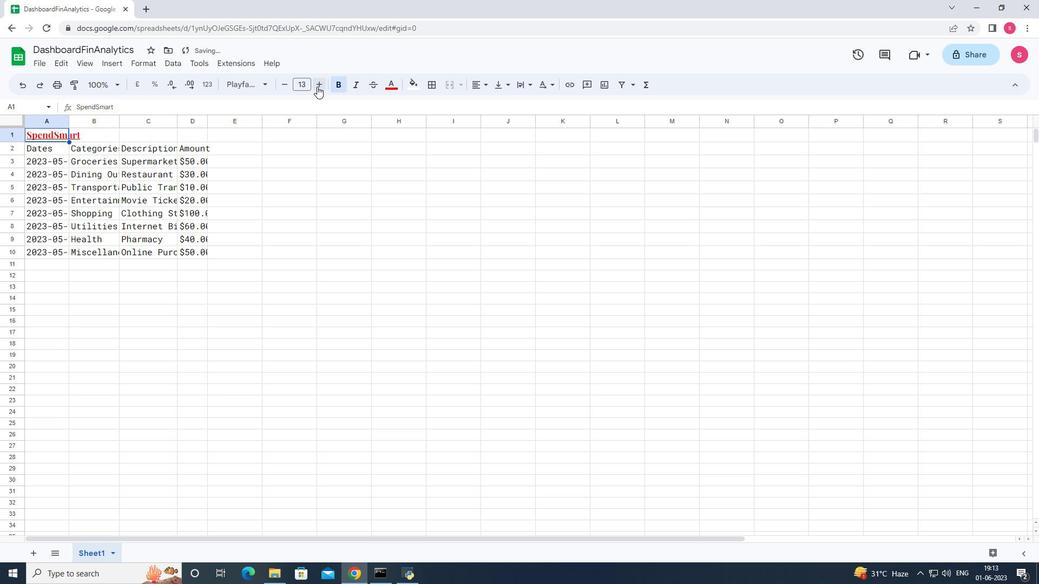 
Action: Mouse pressed left at (317, 86)
Screenshot: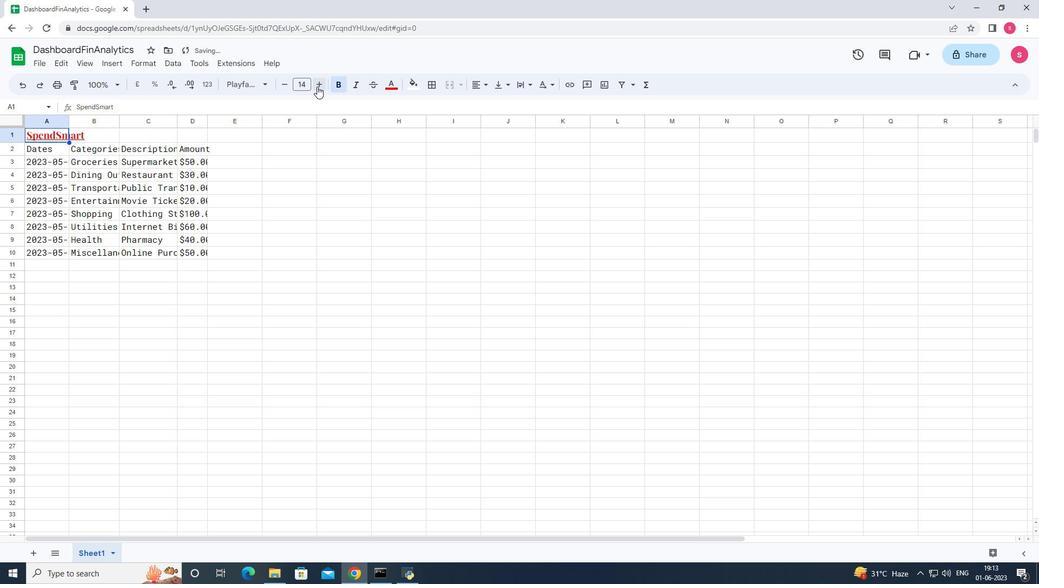 
Action: Mouse pressed left at (317, 86)
Screenshot: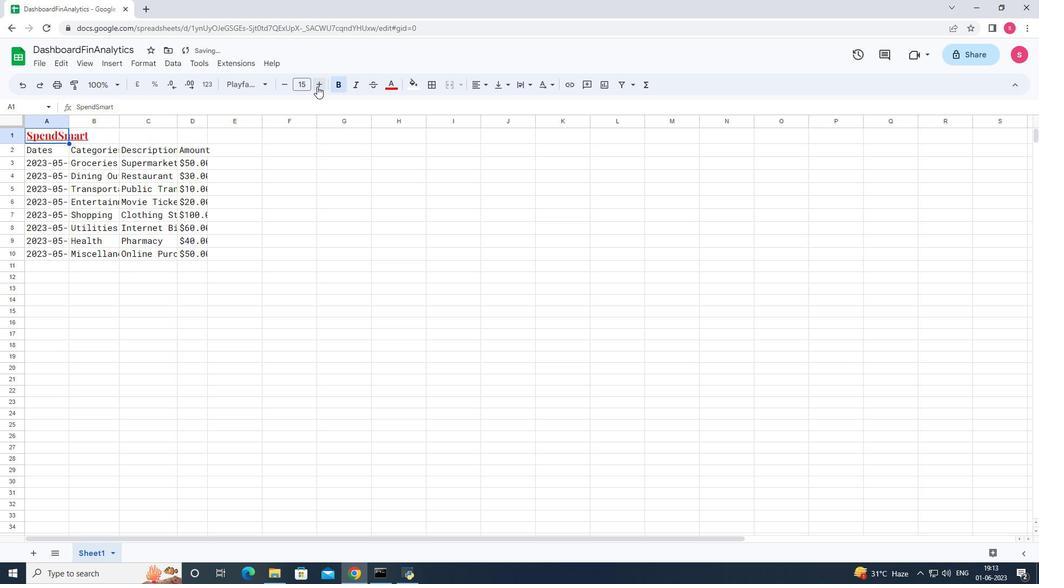 
Action: Mouse pressed left at (317, 86)
Screenshot: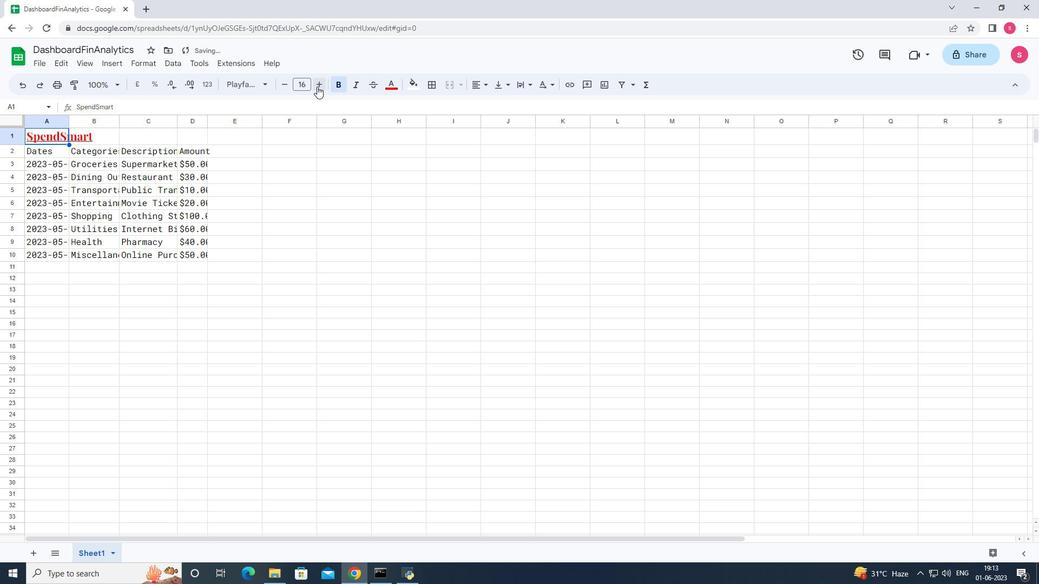 
Action: Mouse pressed left at (317, 86)
Screenshot: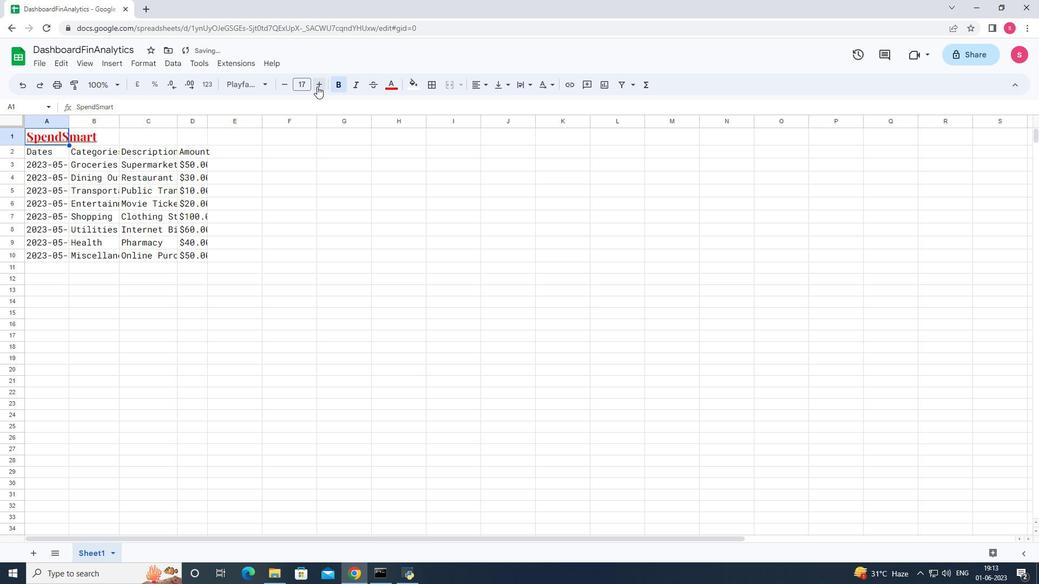 
Action: Mouse pressed left at (317, 86)
Screenshot: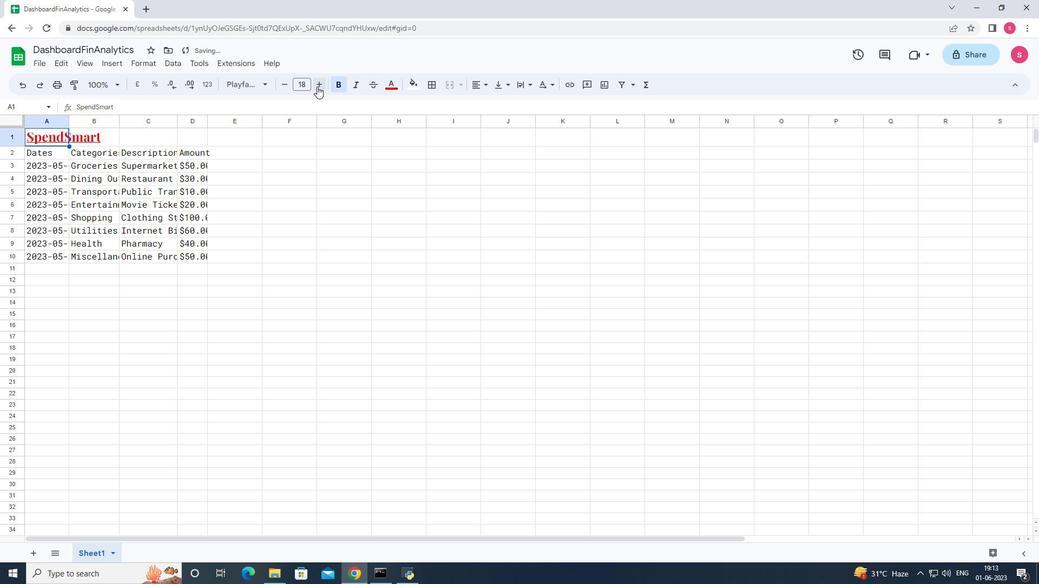 
Action: Mouse pressed left at (317, 86)
Screenshot: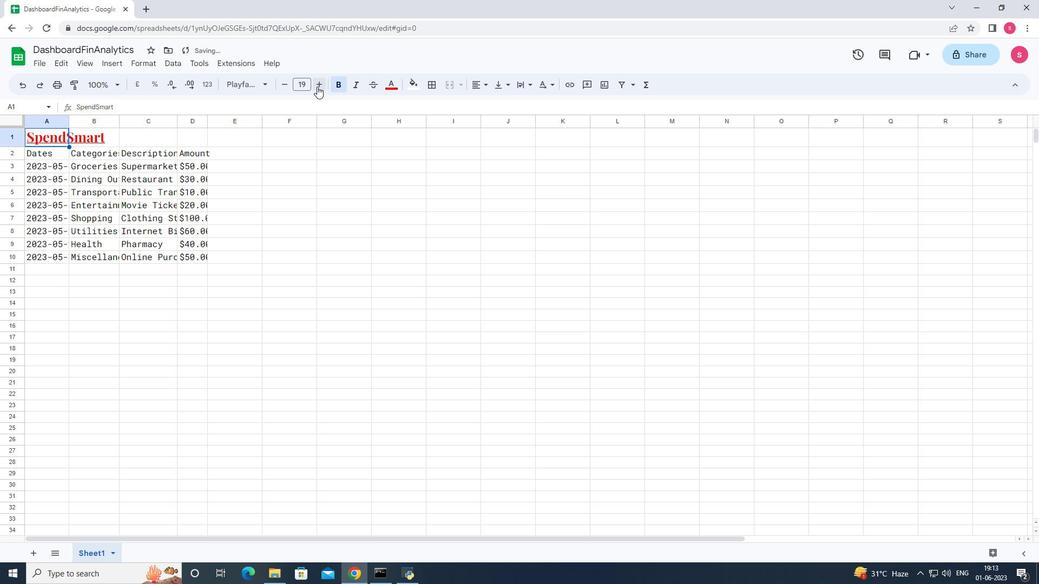 
Action: Mouse moved to (427, 272)
Screenshot: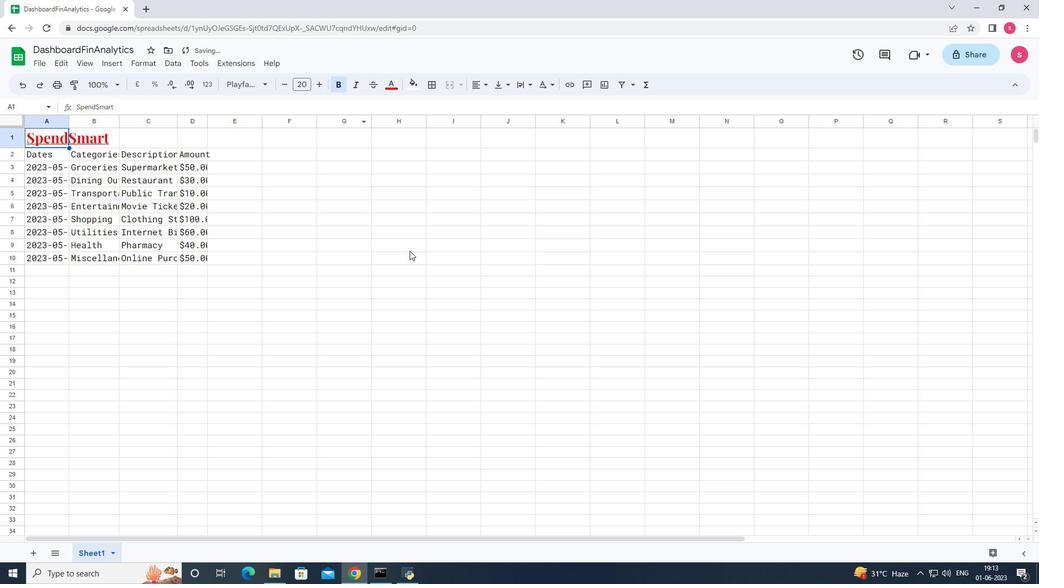 
Action: Mouse pressed left at (427, 272)
Screenshot: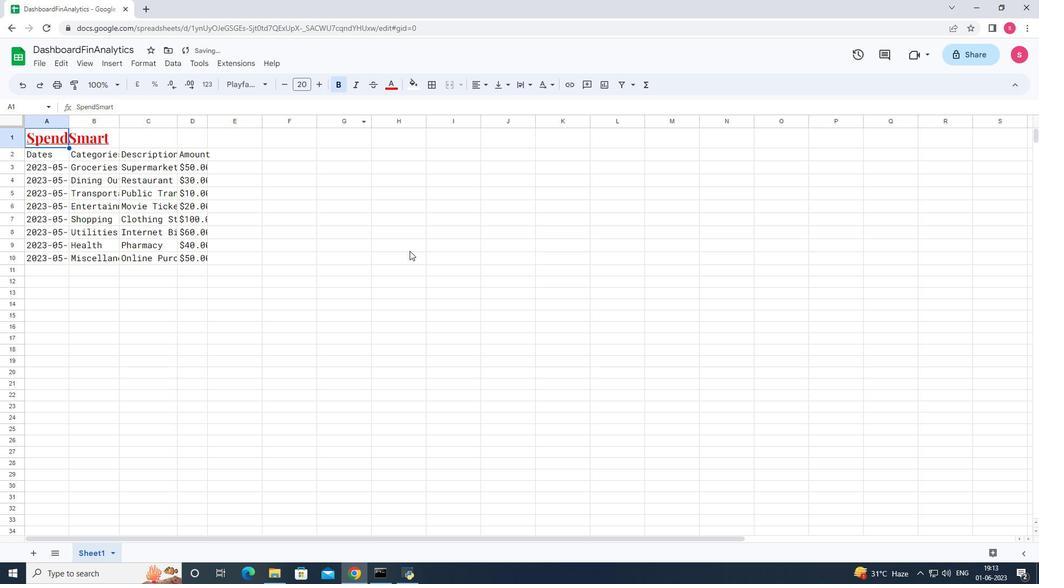 
Action: Mouse moved to (37, 131)
Screenshot: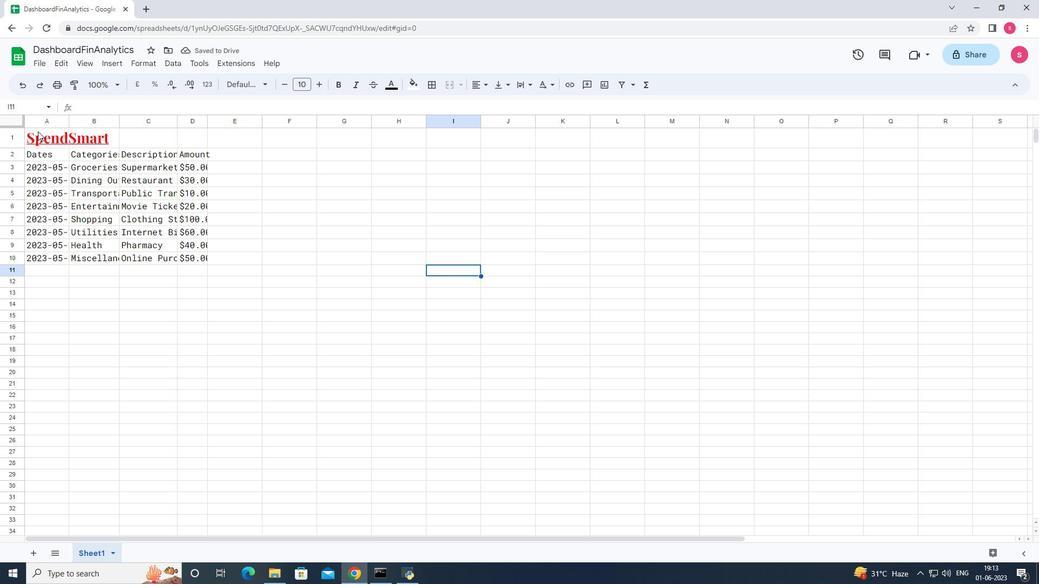 
Action: Mouse pressed left at (37, 131)
Screenshot: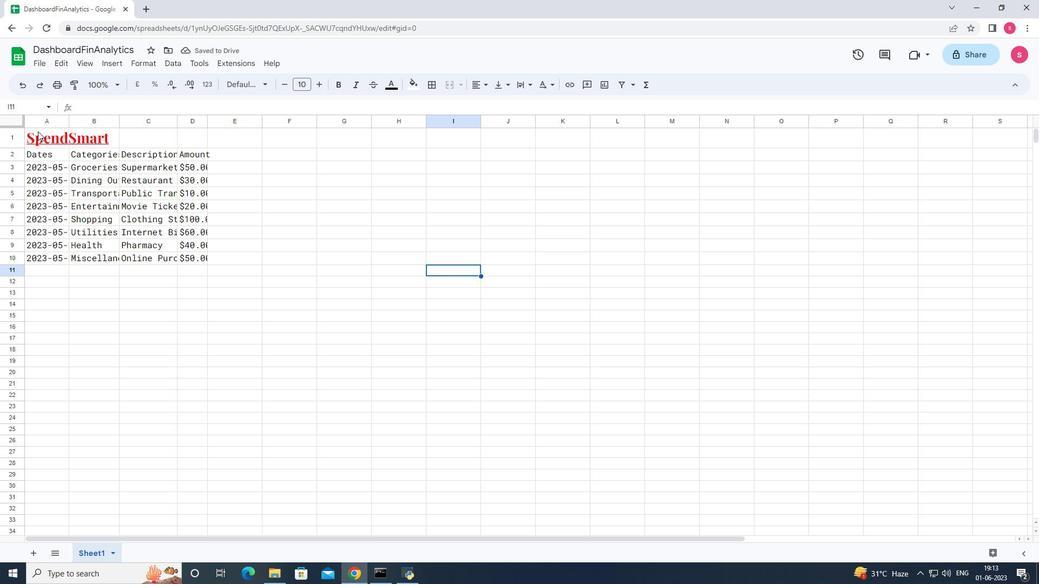 
Action: Mouse moved to (476, 88)
Screenshot: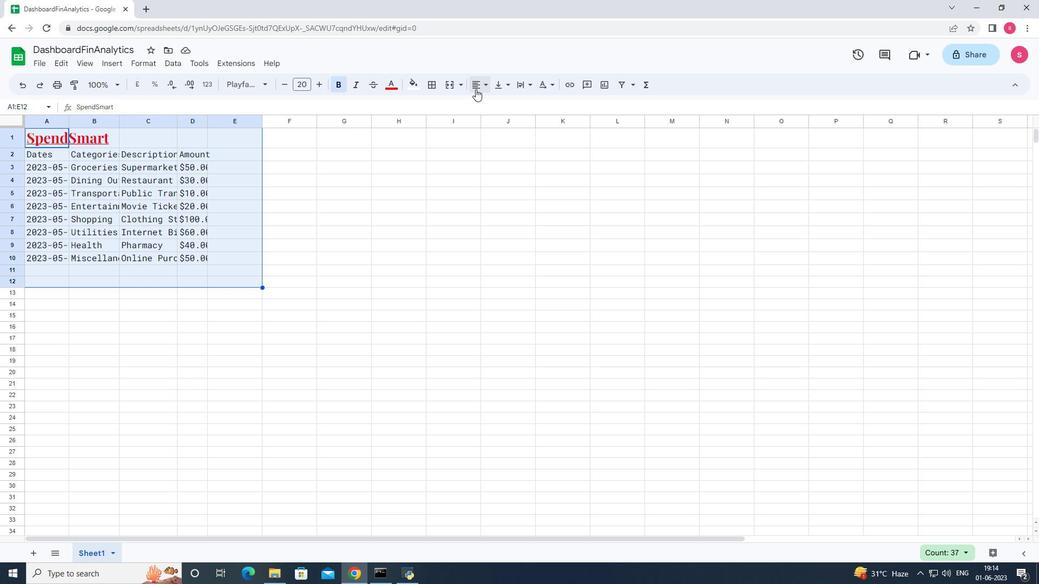 
Action: Mouse pressed left at (476, 88)
Screenshot: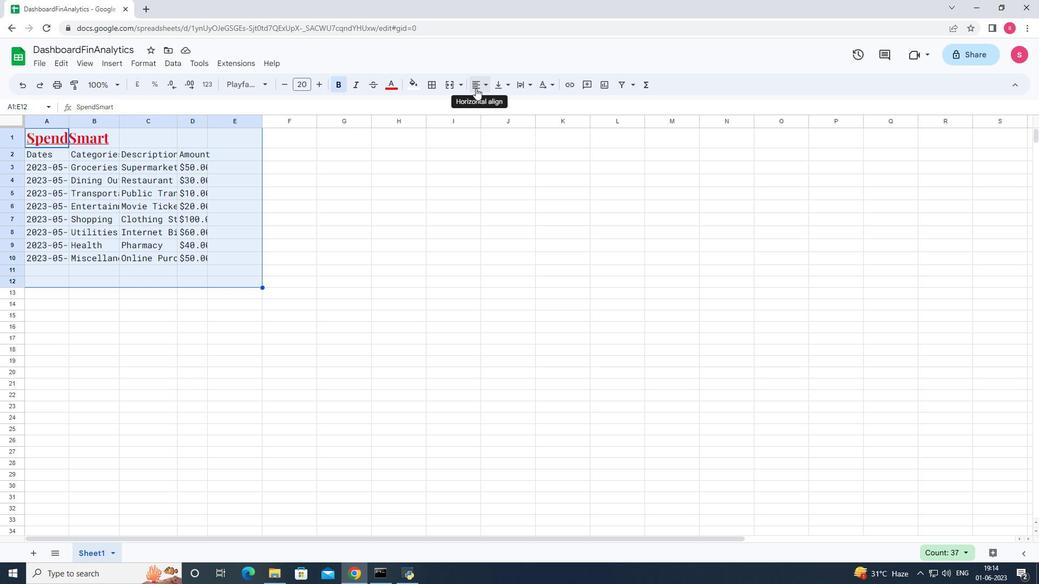 
Action: Mouse moved to (482, 107)
Screenshot: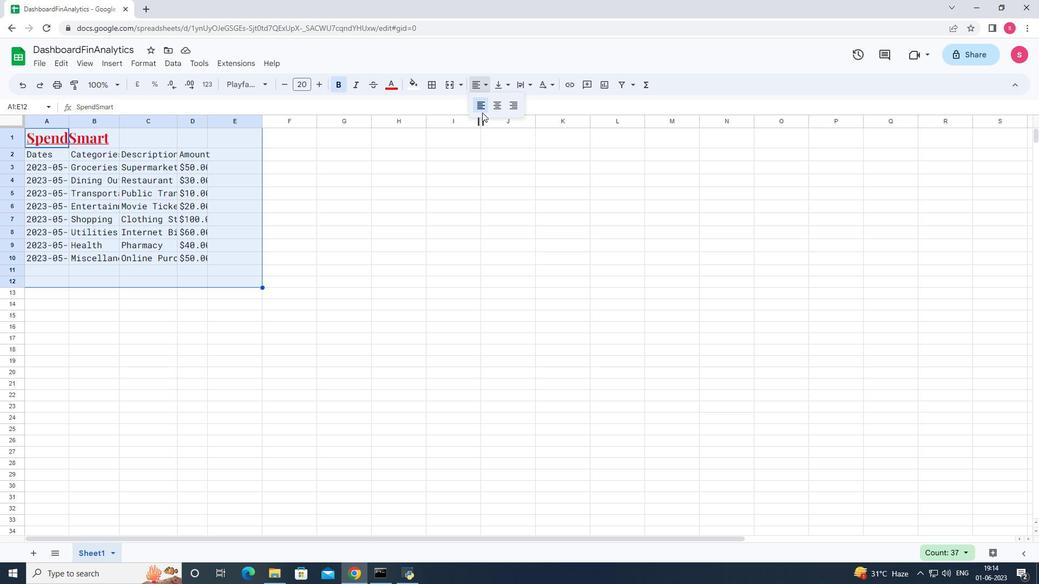 
Action: Mouse pressed left at (482, 107)
Screenshot: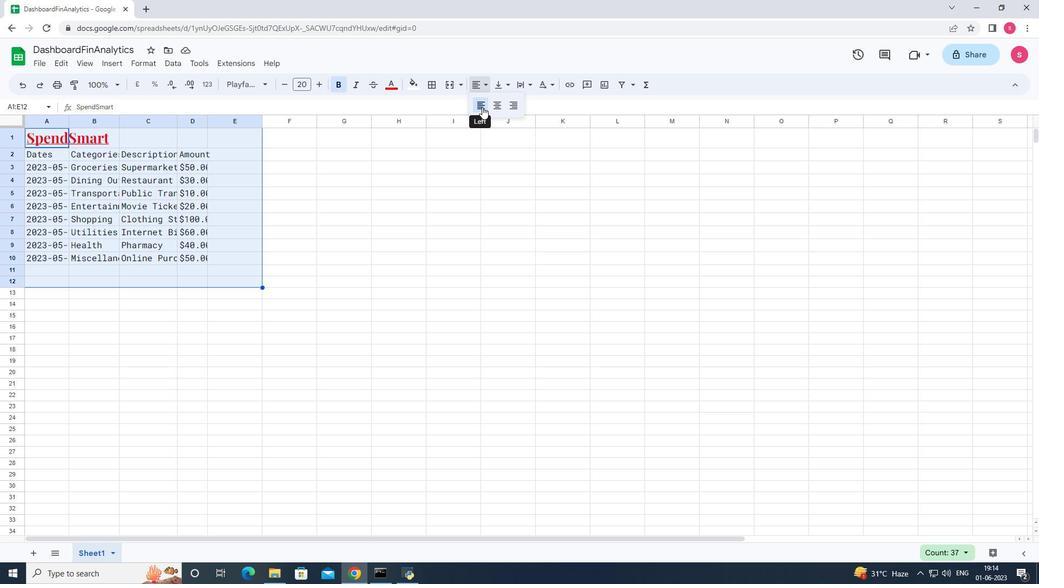 
Action: Mouse moved to (498, 239)
Screenshot: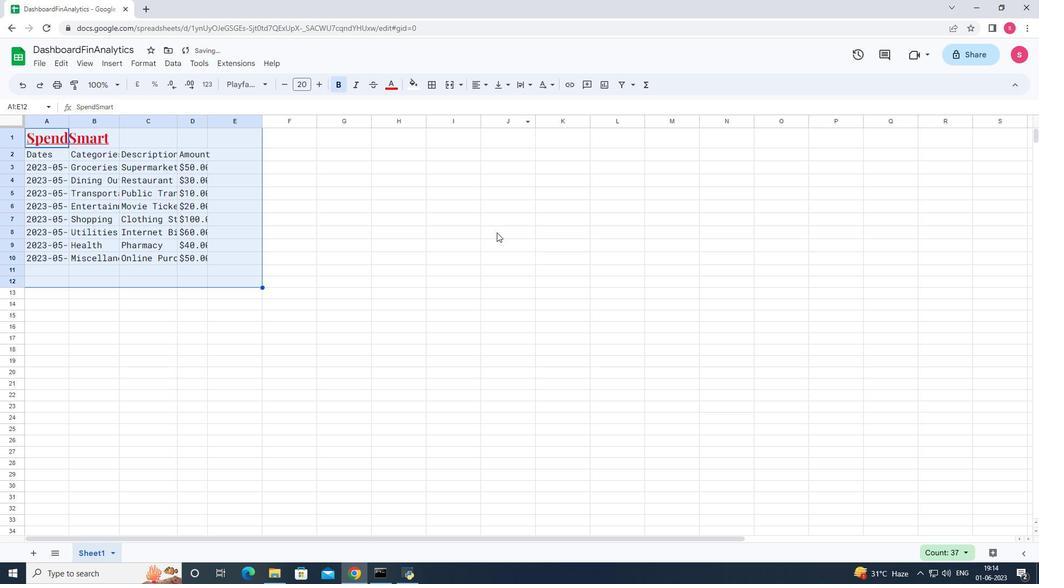 
Action: Mouse pressed left at (498, 239)
Screenshot: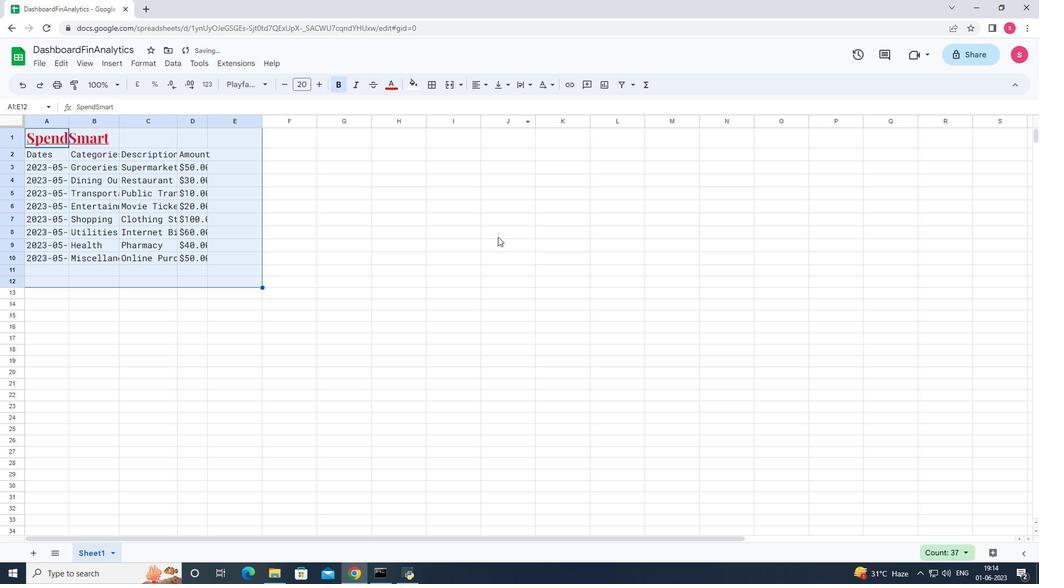 
Action: Mouse moved to (68, 123)
Screenshot: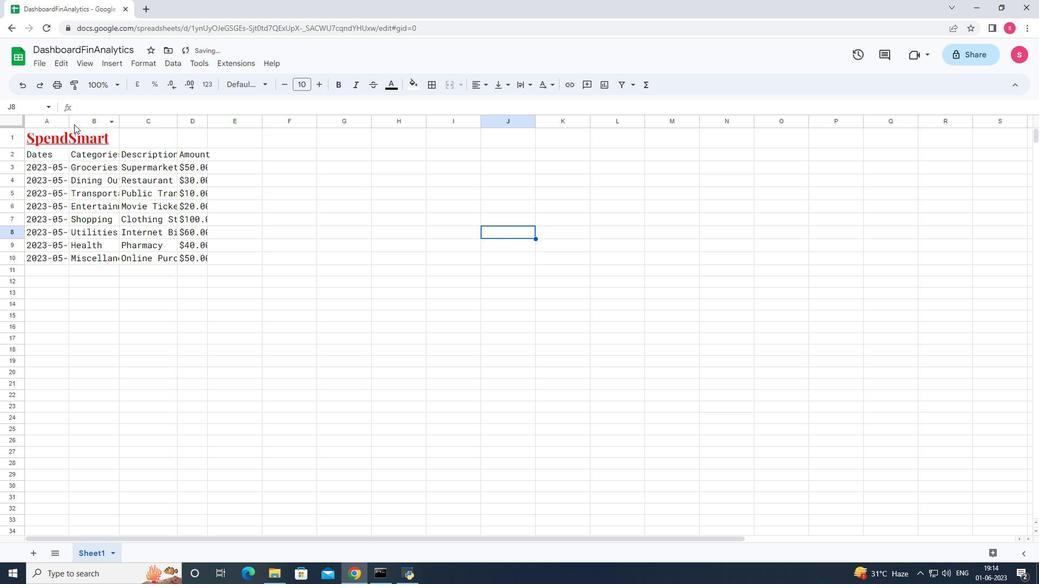 
Action: Mouse pressed left at (68, 123)
Screenshot: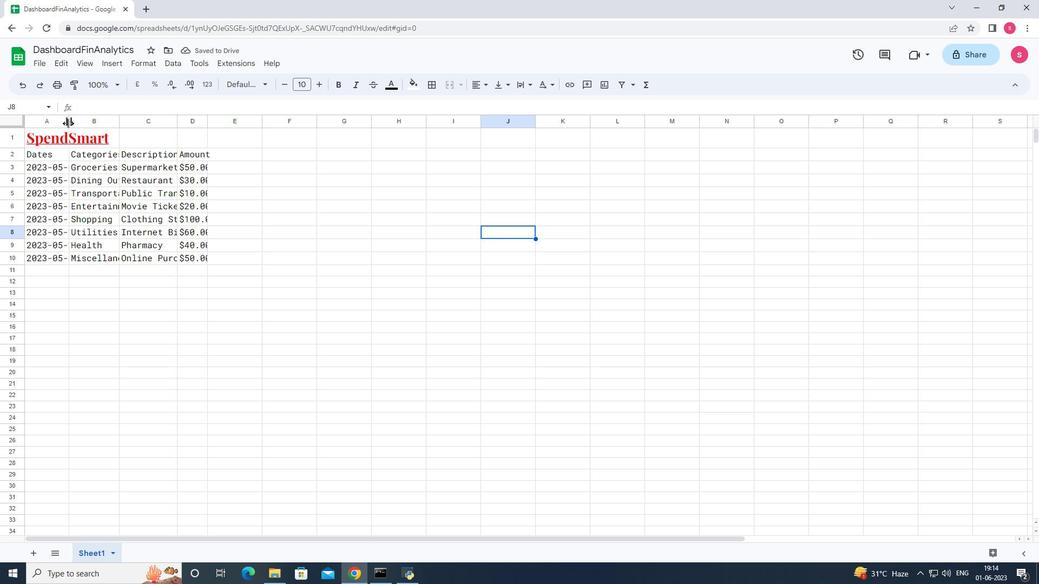 
Action: Mouse pressed left at (68, 123)
Screenshot: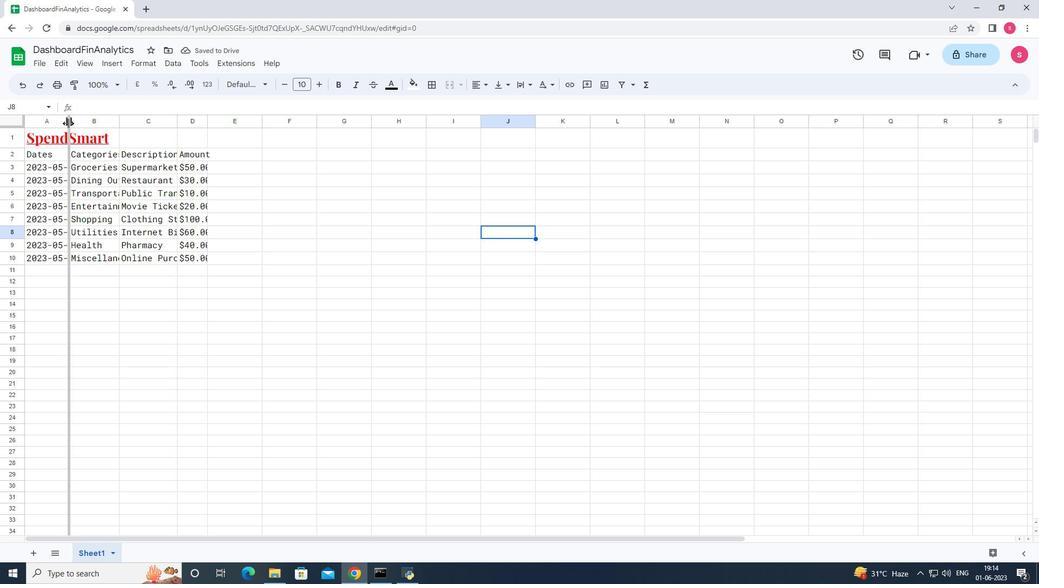 
Action: Mouse moved to (163, 122)
Screenshot: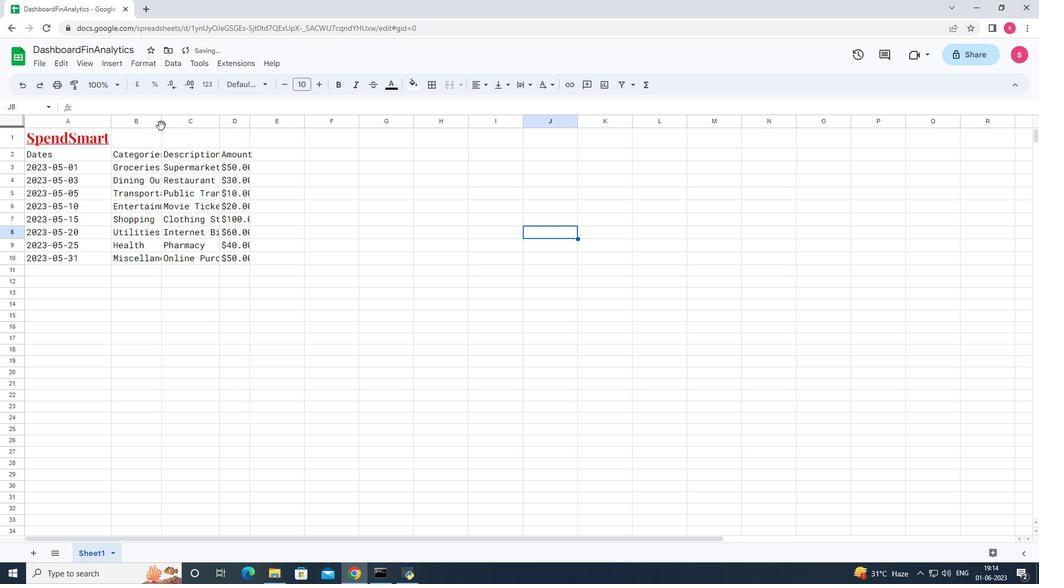 
Action: Mouse pressed left at (163, 122)
Screenshot: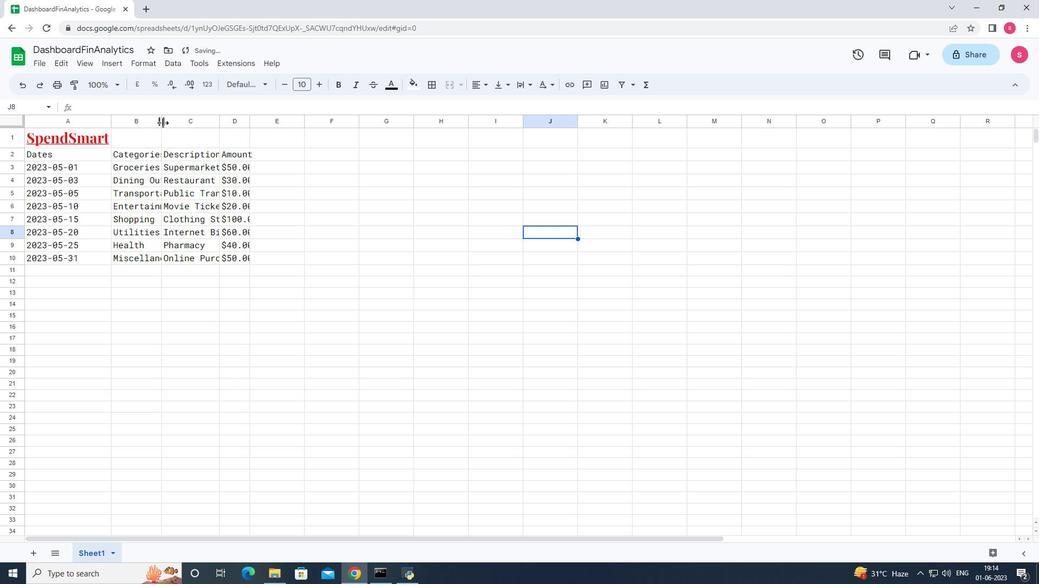 
Action: Mouse pressed left at (163, 122)
Screenshot: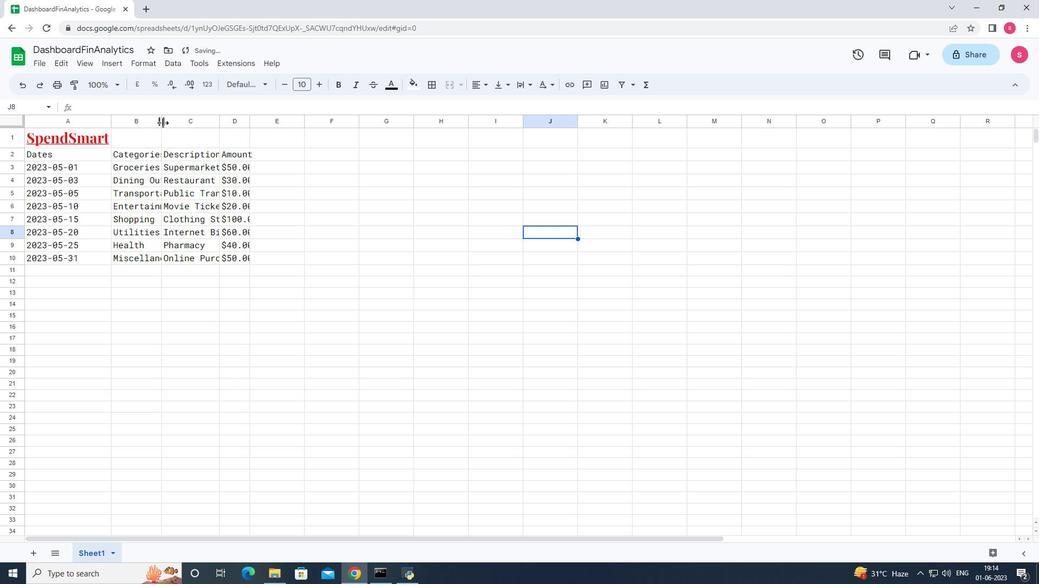 
Action: Mouse moved to (244, 118)
Screenshot: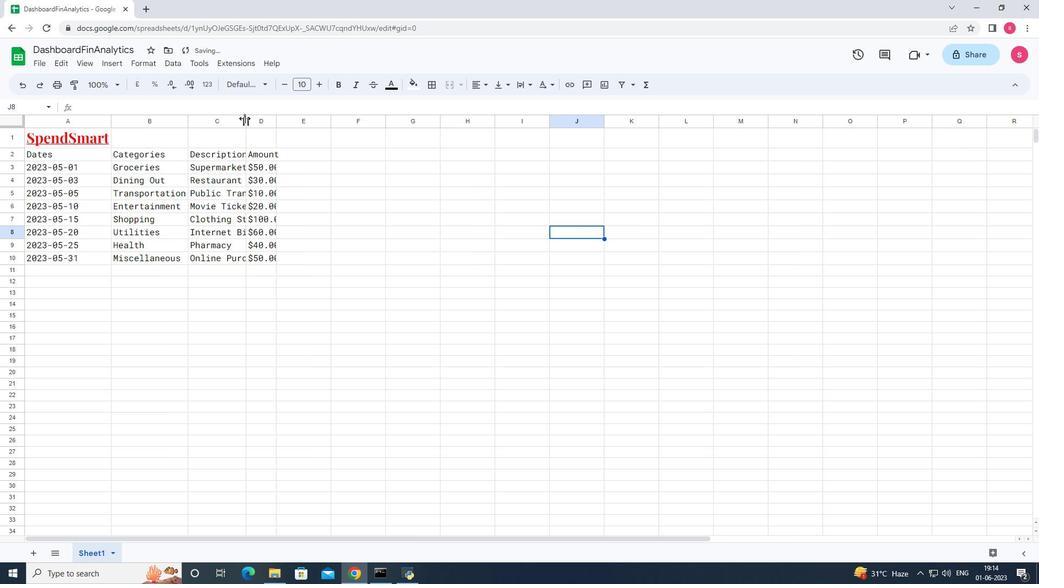 
Action: Mouse pressed left at (244, 118)
Screenshot: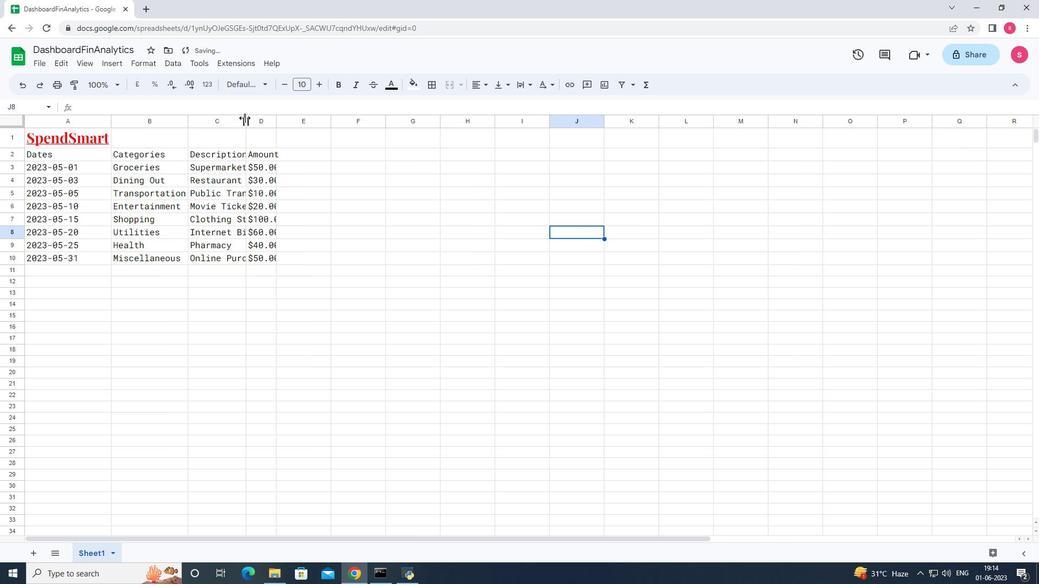 
Action: Mouse pressed left at (244, 118)
Screenshot: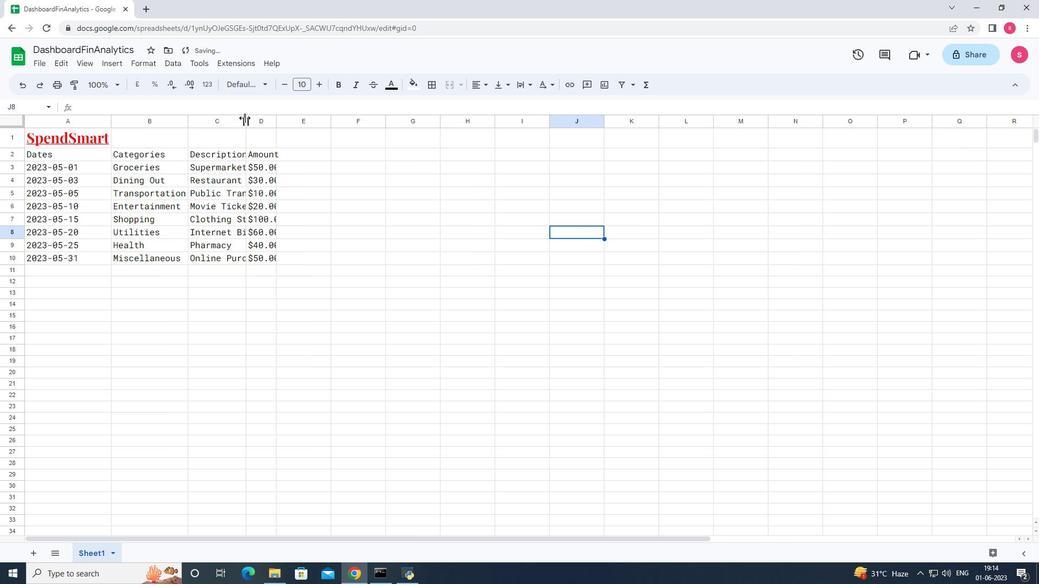 
Action: Mouse moved to (305, 124)
Screenshot: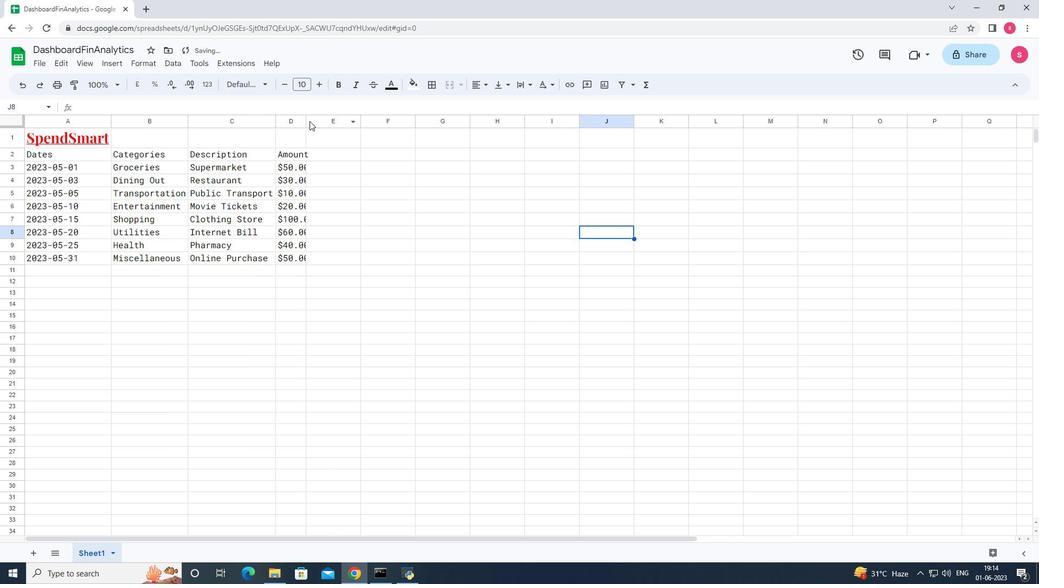
Action: Mouse pressed left at (305, 124)
Screenshot: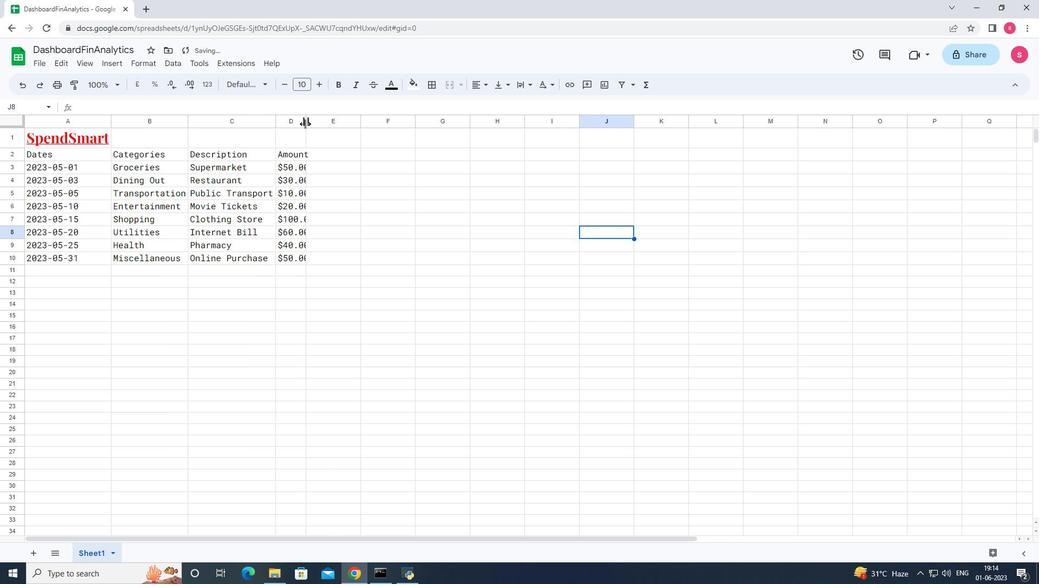 
Action: Mouse pressed left at (305, 124)
Screenshot: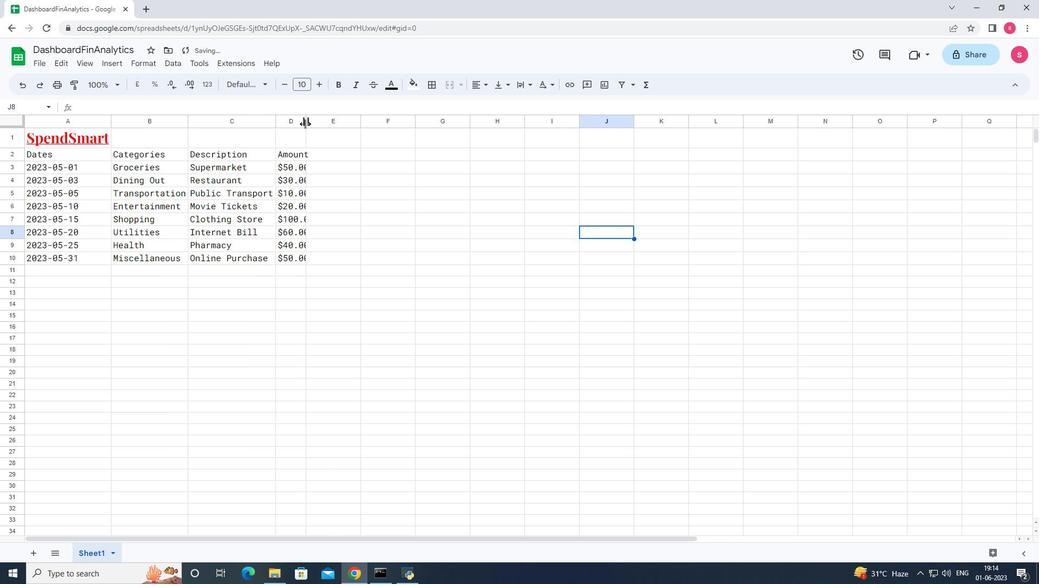 
Action: Mouse moved to (428, 257)
Screenshot: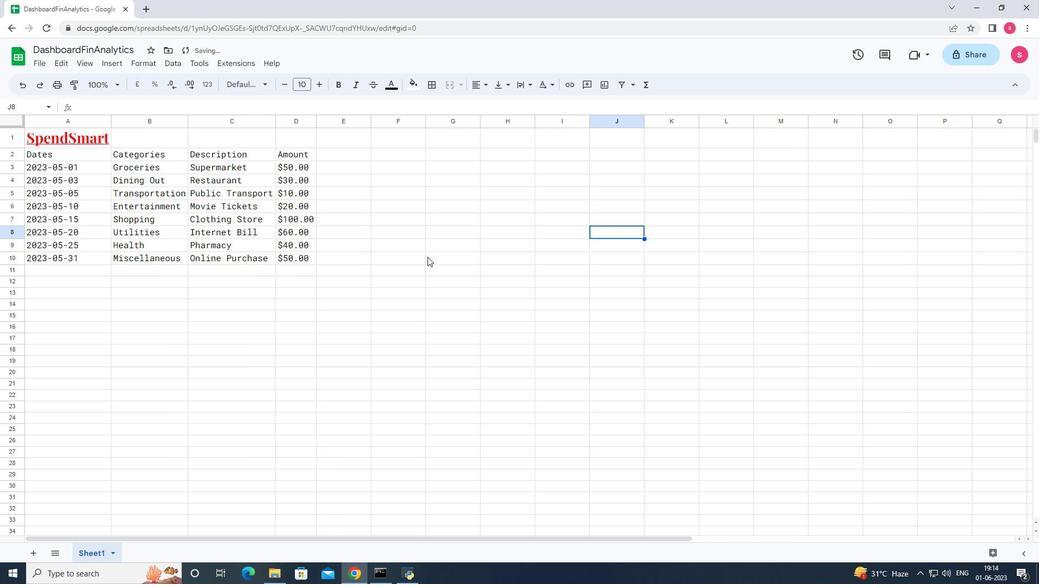 
Action: Key pressed ctrl+S
Screenshot: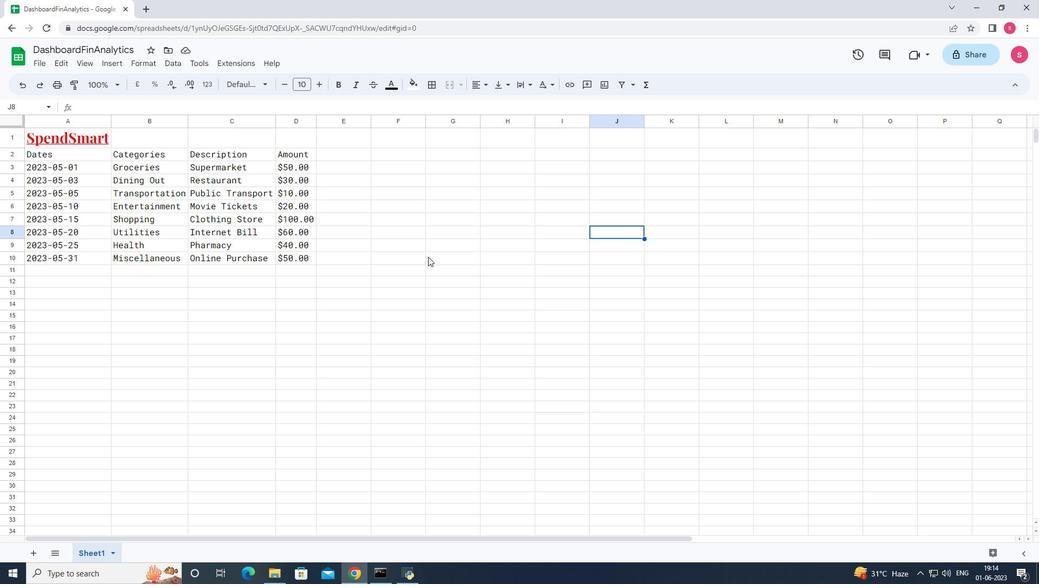 
